 Task: Search one way flight ticket for 4 adults, 1 infant in seat and 1 infant on lap in premium economy from Page: Page Municipal Airport to New Bern: Coastal Carolina Regional Airport (was Craven County Regional) on 5-4-2023. Choice of flights is Spirit. Number of bags: 1 checked bag. Price is upto 83000. Outbound departure time preference is 7:15.
Action: Mouse moved to (347, 297)
Screenshot: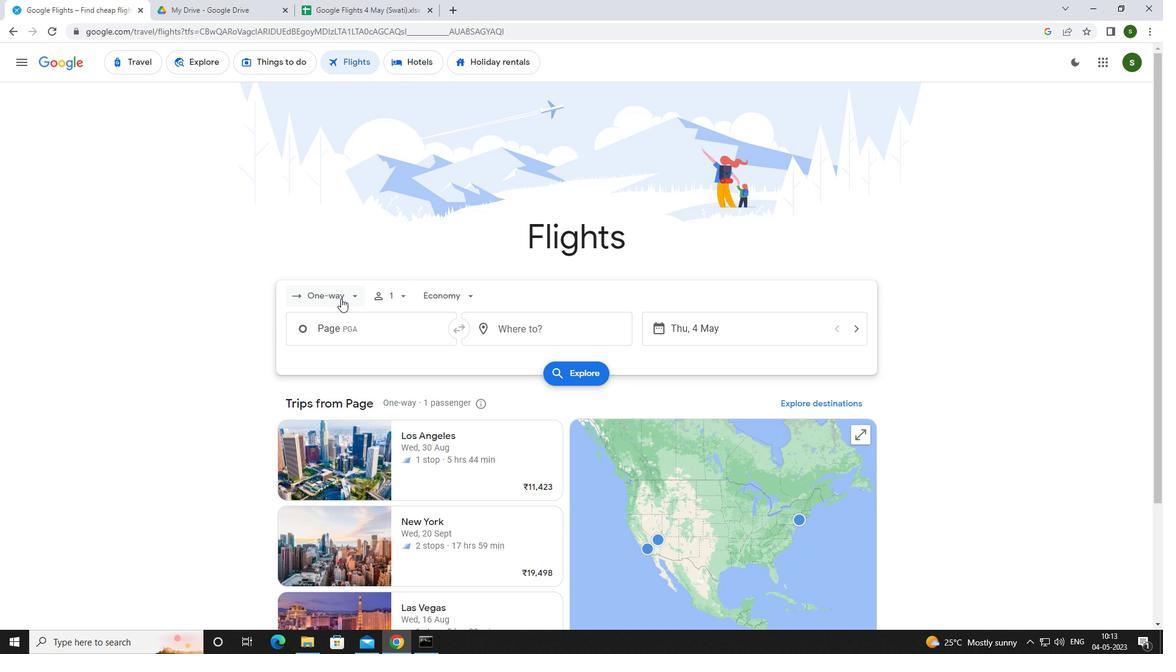 
Action: Mouse pressed left at (347, 297)
Screenshot: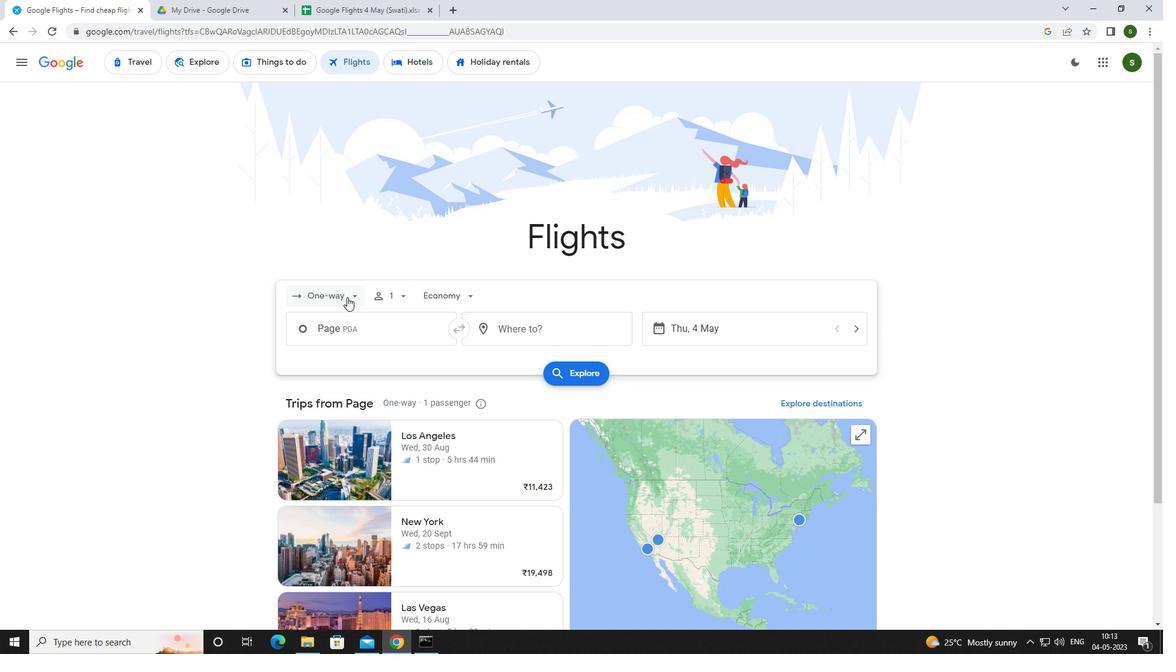 
Action: Mouse moved to (346, 347)
Screenshot: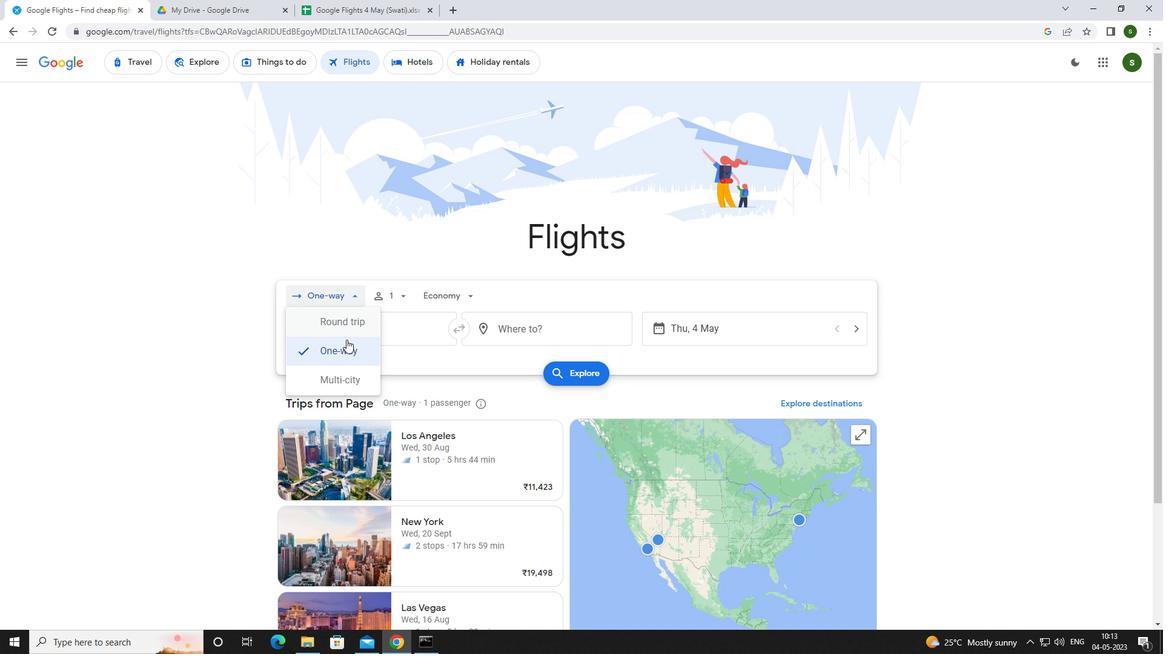 
Action: Mouse pressed left at (346, 347)
Screenshot: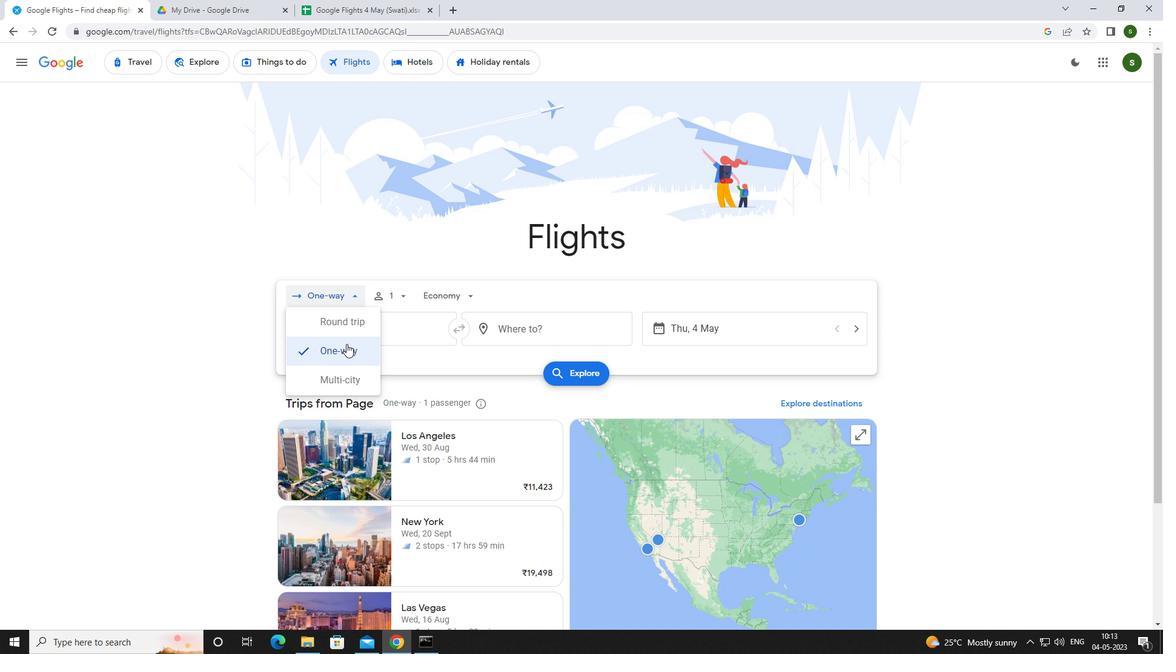 
Action: Mouse moved to (398, 294)
Screenshot: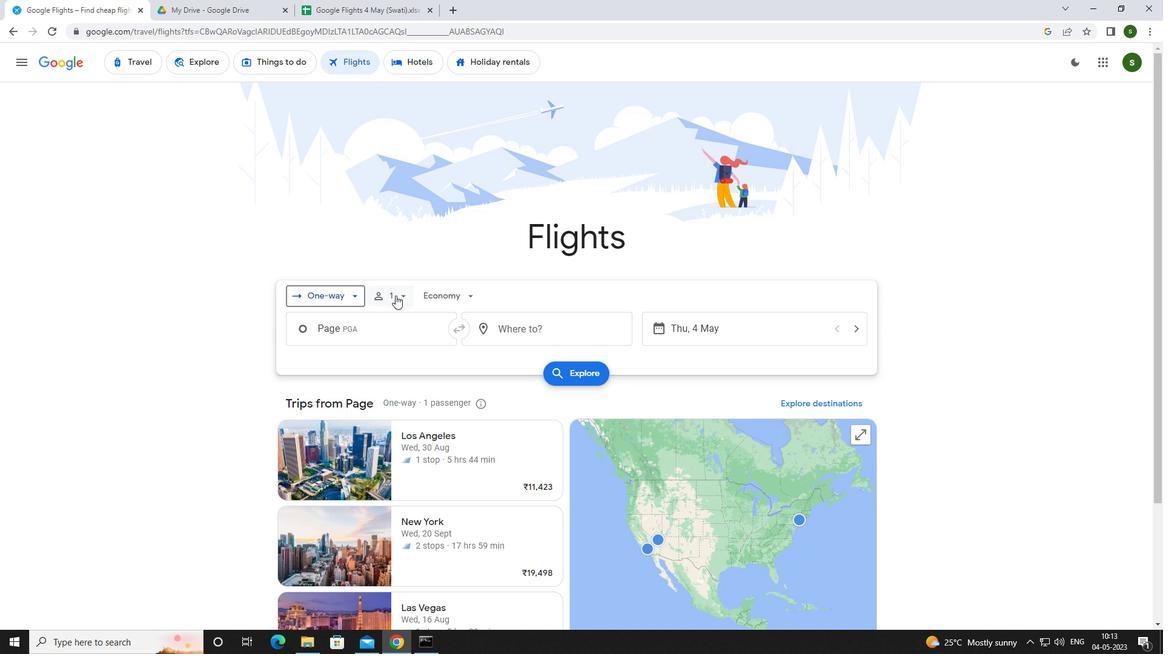 
Action: Mouse pressed left at (398, 294)
Screenshot: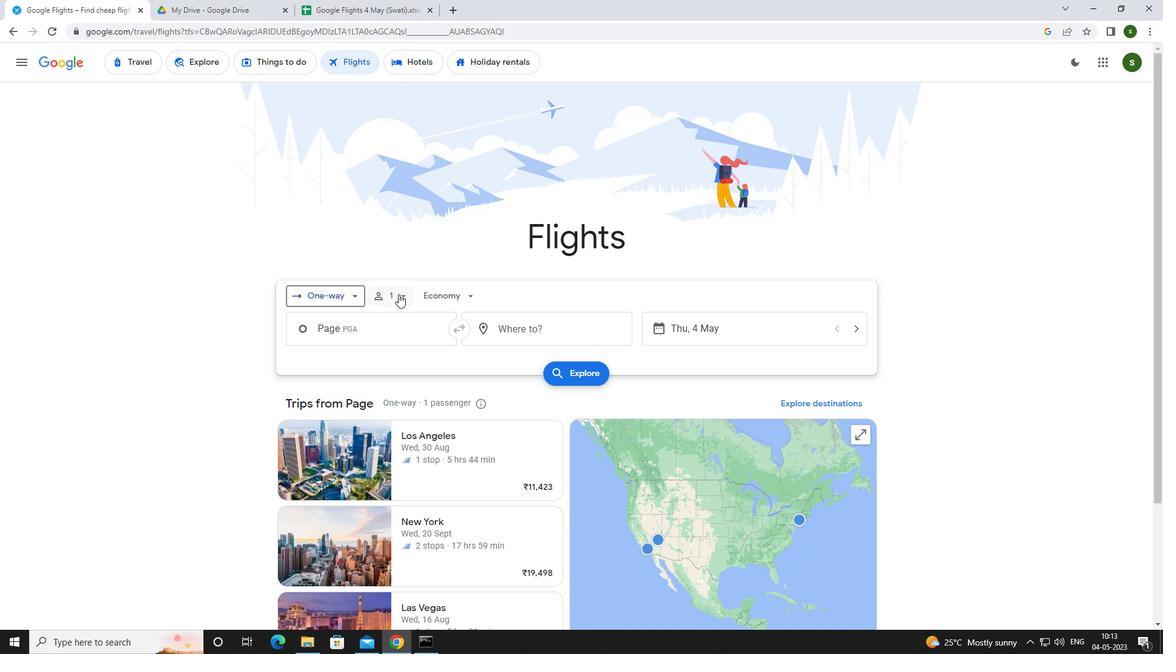 
Action: Mouse moved to (494, 322)
Screenshot: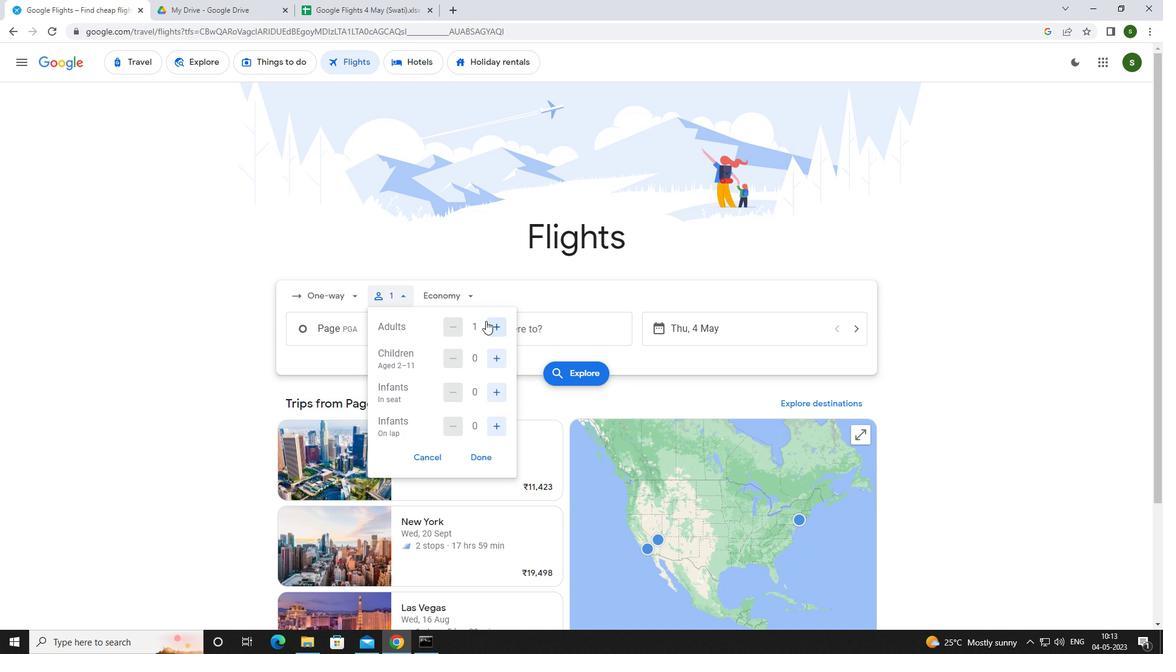 
Action: Mouse pressed left at (494, 322)
Screenshot: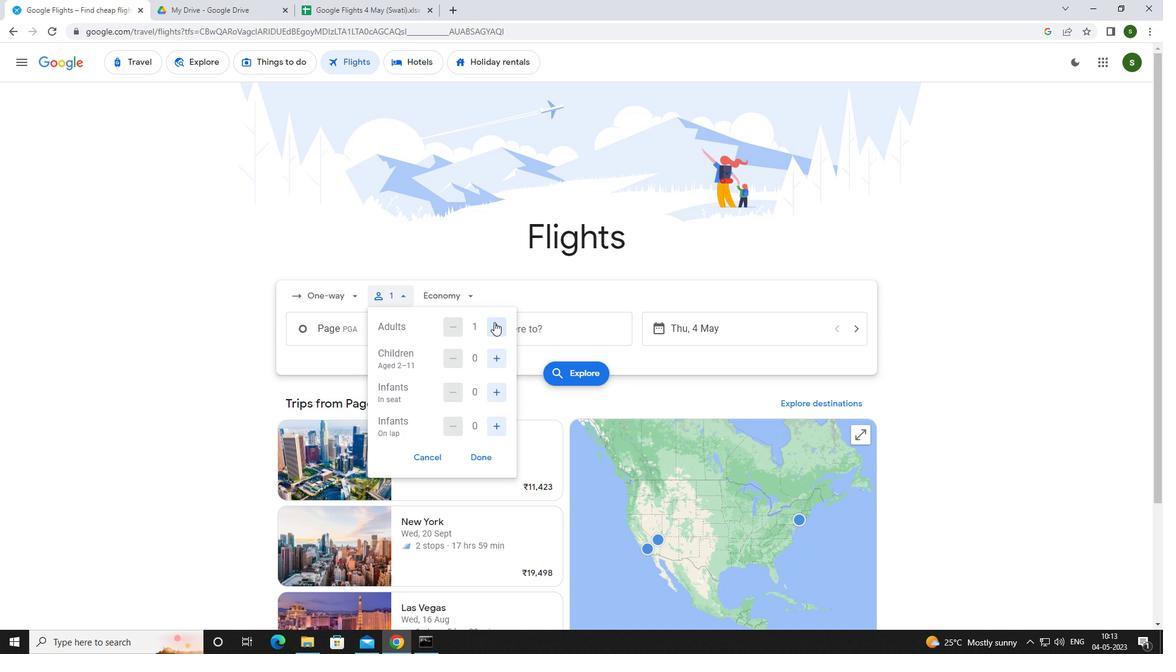 
Action: Mouse pressed left at (494, 322)
Screenshot: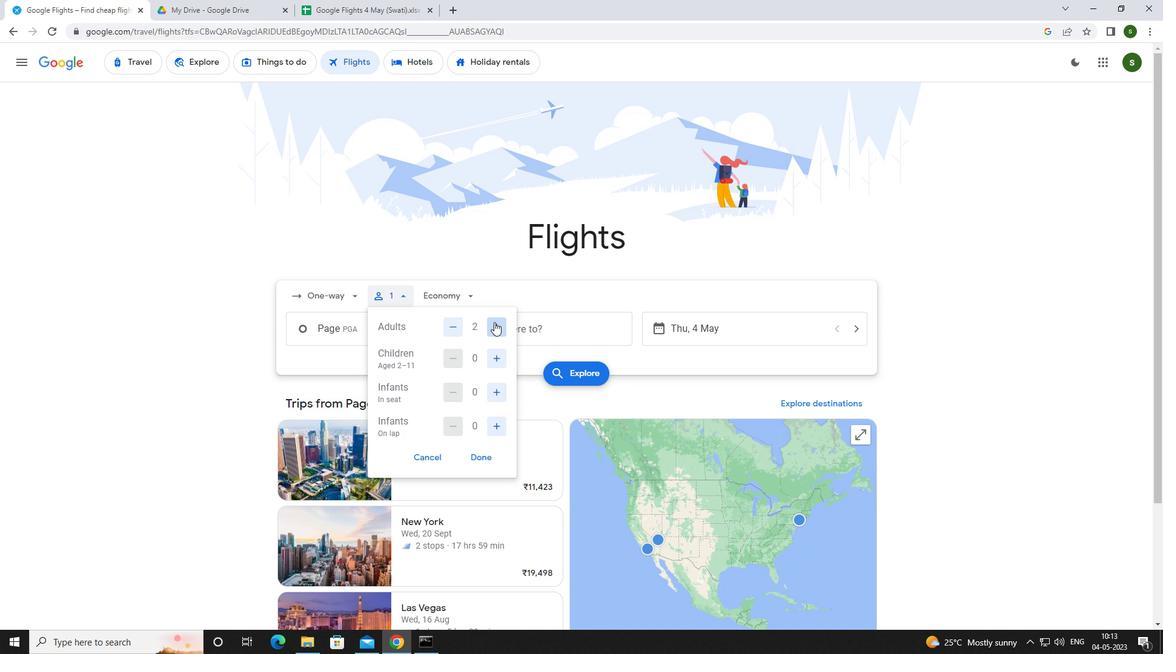 
Action: Mouse pressed left at (494, 322)
Screenshot: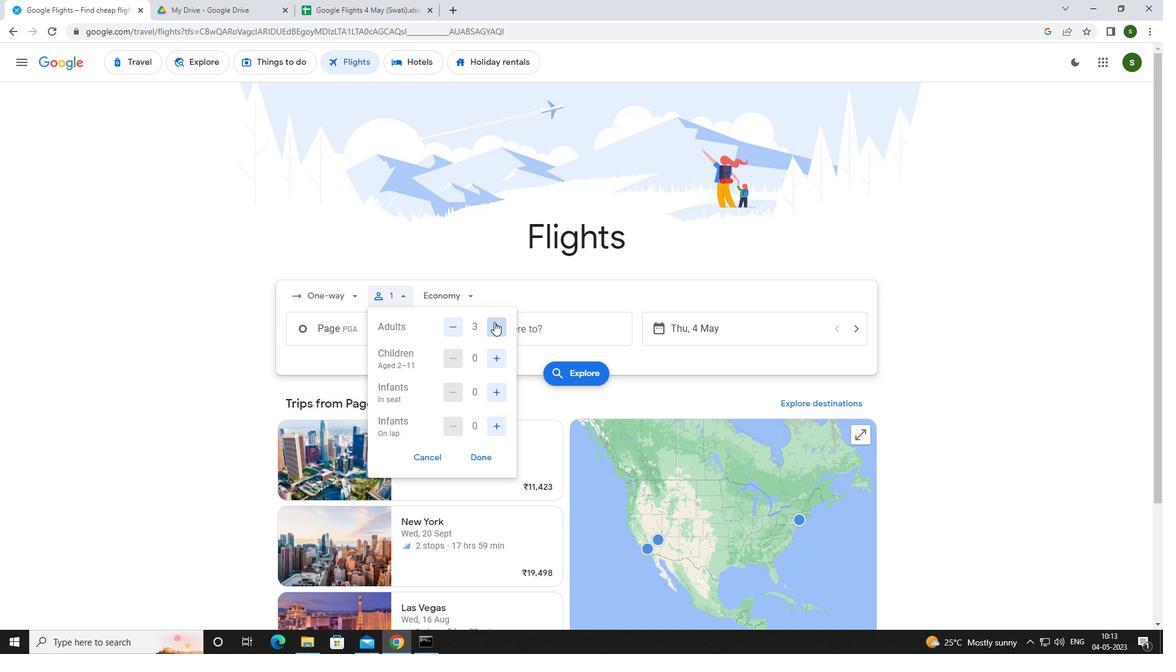 
Action: Mouse moved to (492, 387)
Screenshot: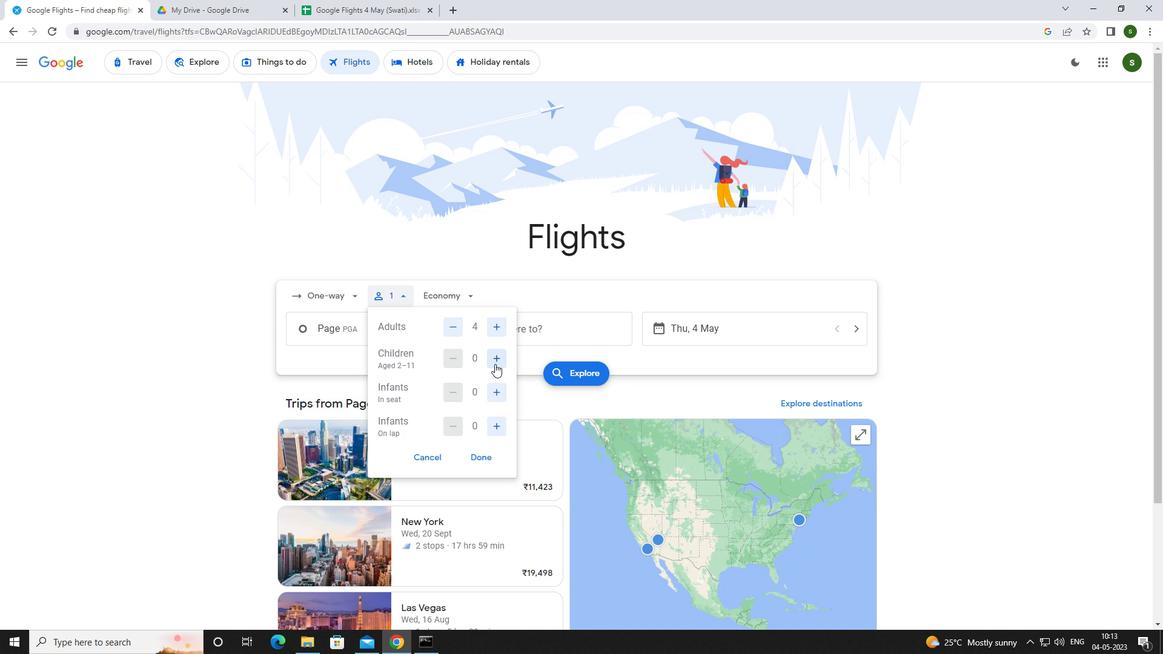 
Action: Mouse pressed left at (492, 387)
Screenshot: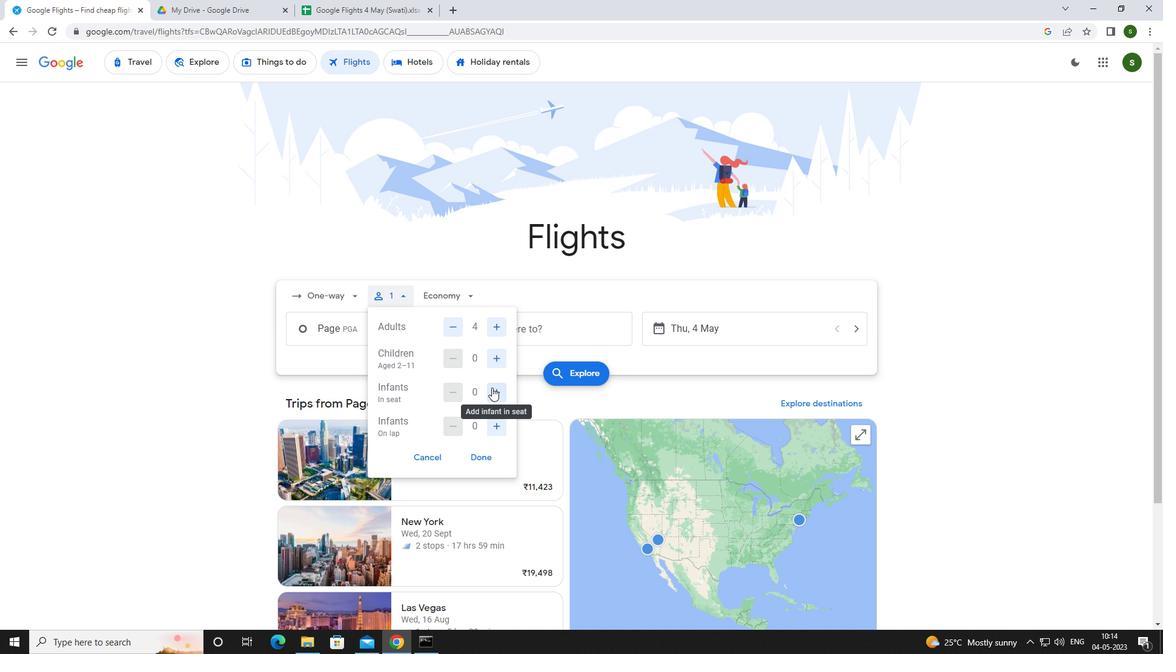 
Action: Mouse moved to (495, 424)
Screenshot: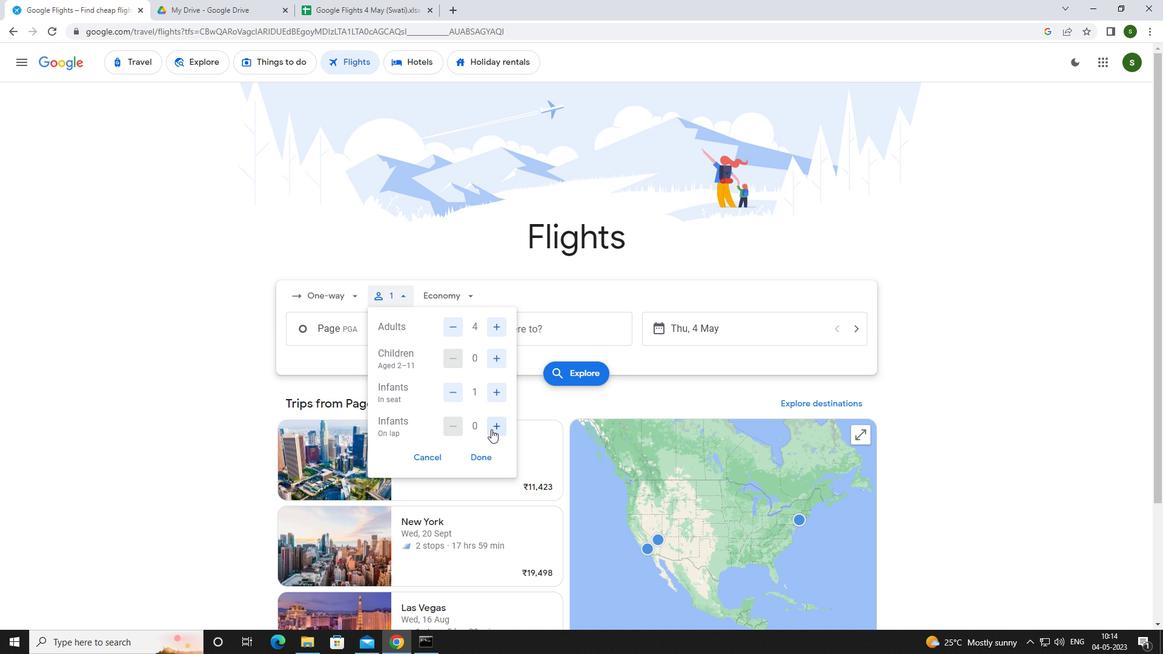
Action: Mouse pressed left at (495, 424)
Screenshot: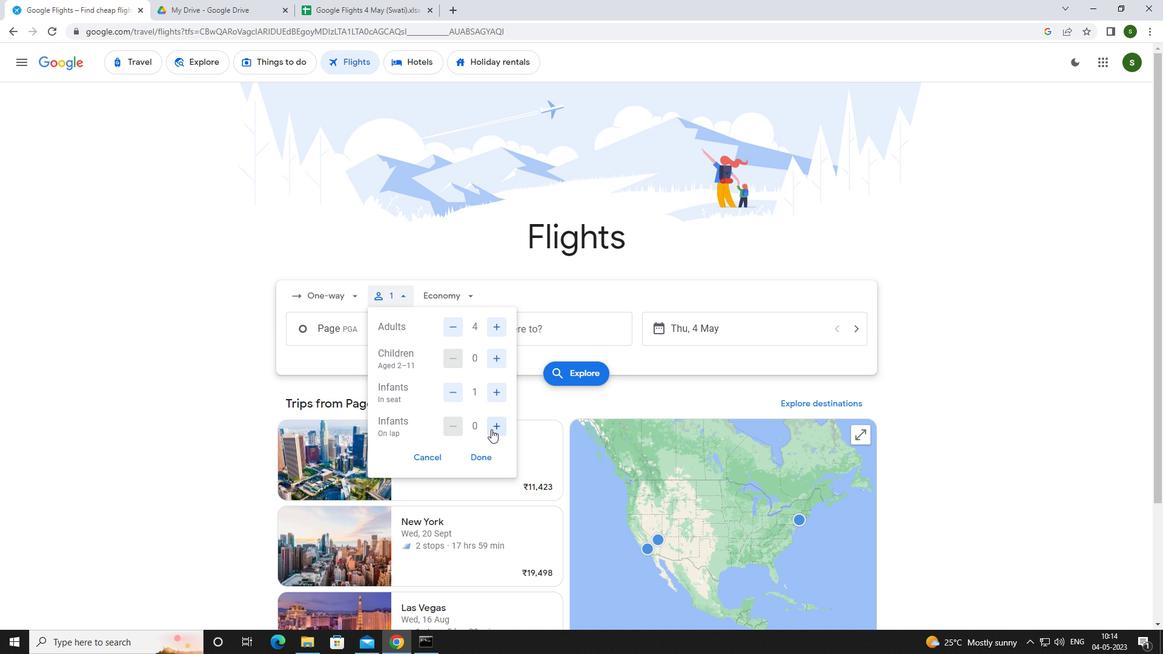 
Action: Mouse moved to (459, 295)
Screenshot: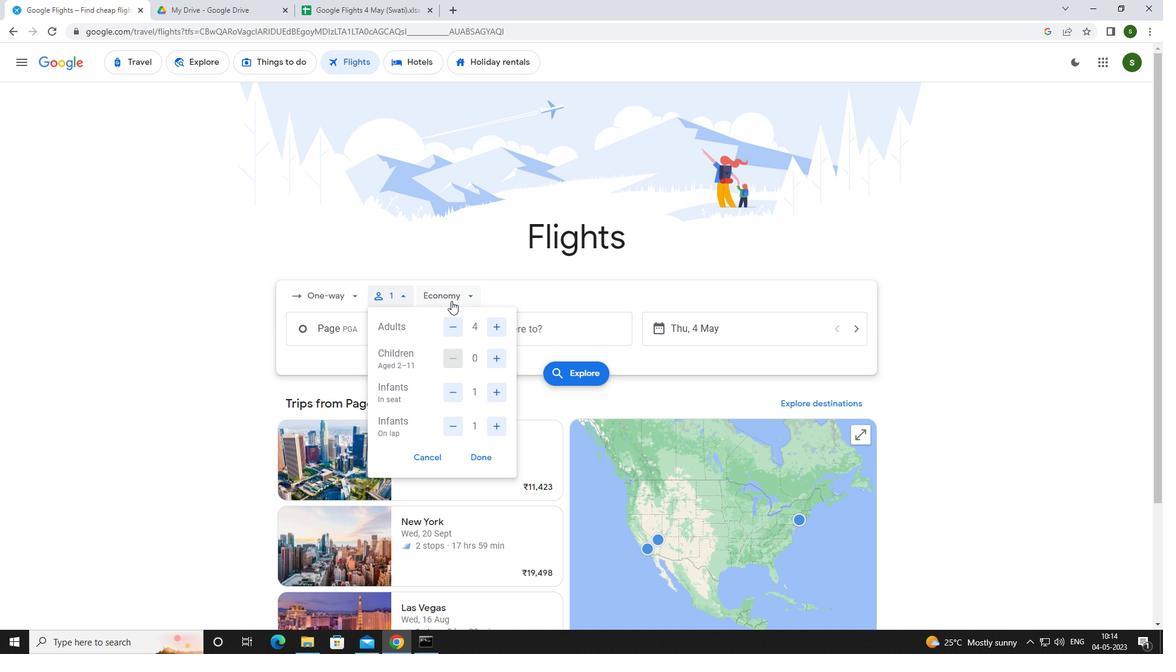 
Action: Mouse pressed left at (459, 295)
Screenshot: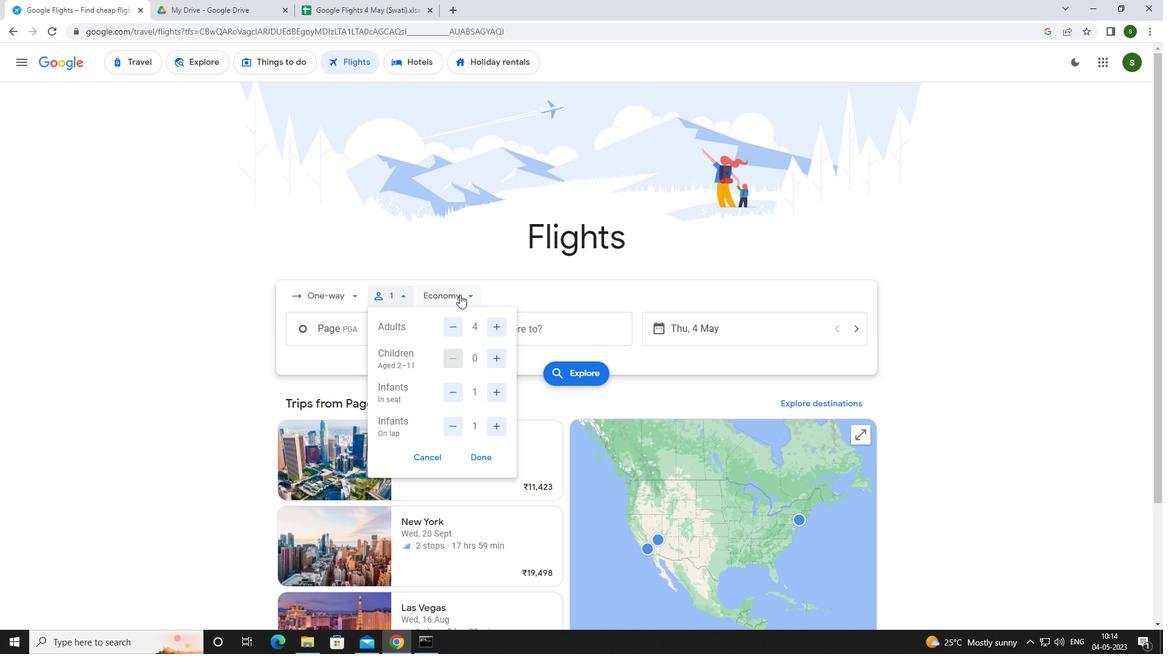 
Action: Mouse moved to (459, 348)
Screenshot: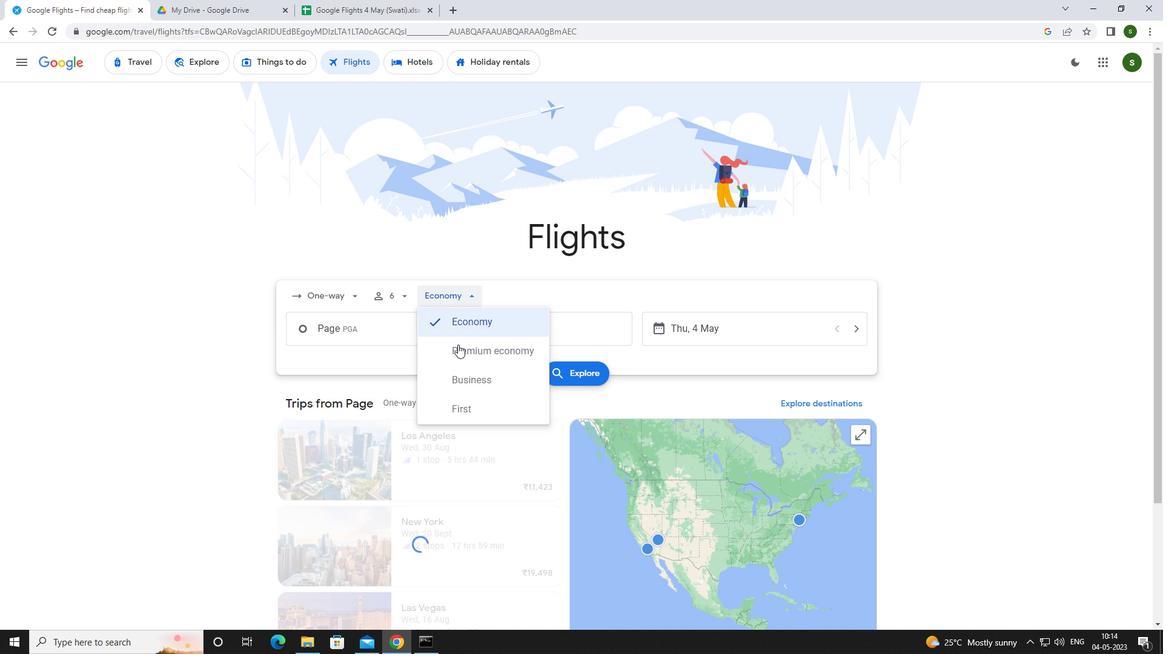 
Action: Mouse pressed left at (459, 348)
Screenshot: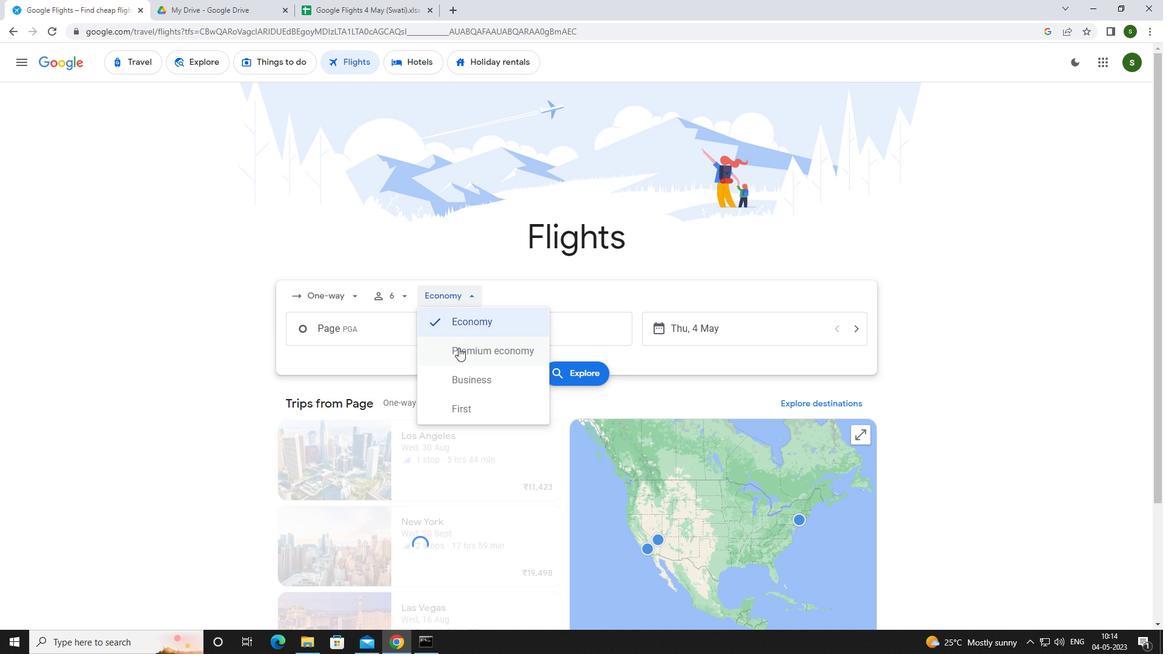 
Action: Mouse moved to (421, 328)
Screenshot: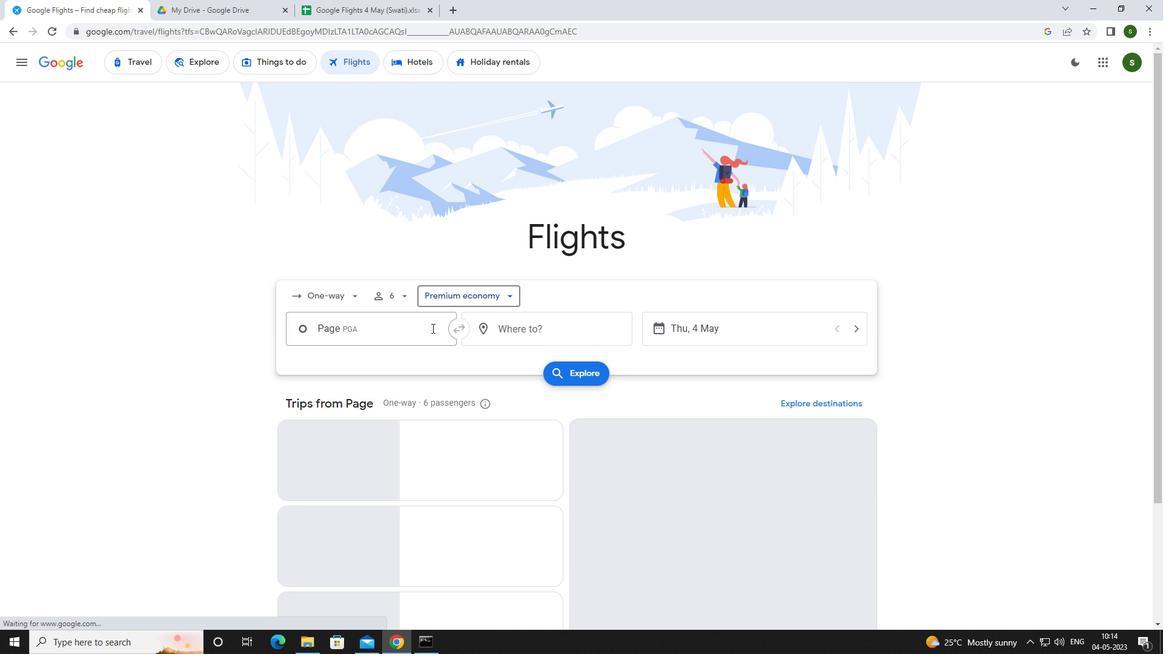 
Action: Mouse pressed left at (421, 328)
Screenshot: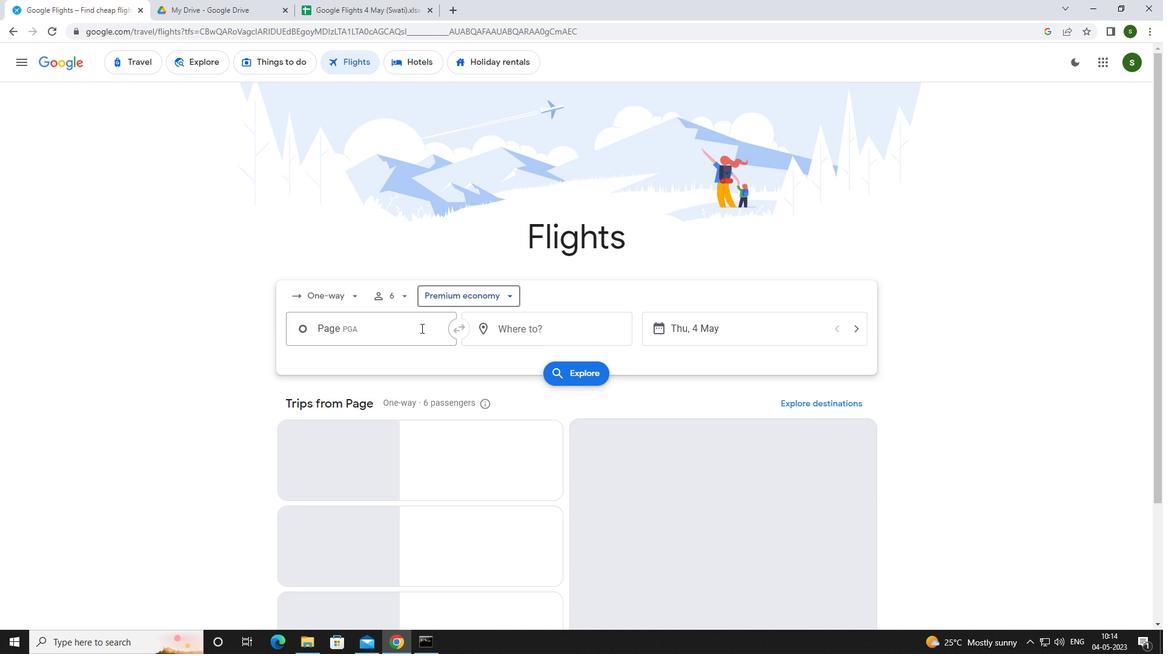 
Action: Key pressed <Key.caps_lock>p<Key.caps_lock>age<Key.space>
Screenshot: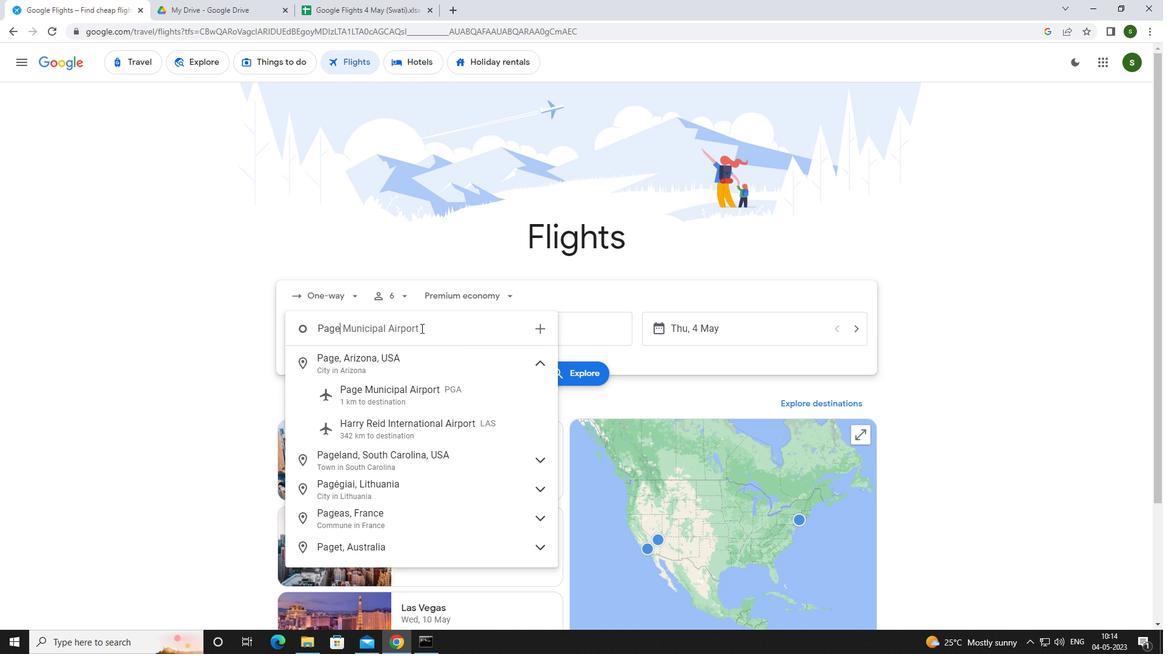 
Action: Mouse moved to (412, 401)
Screenshot: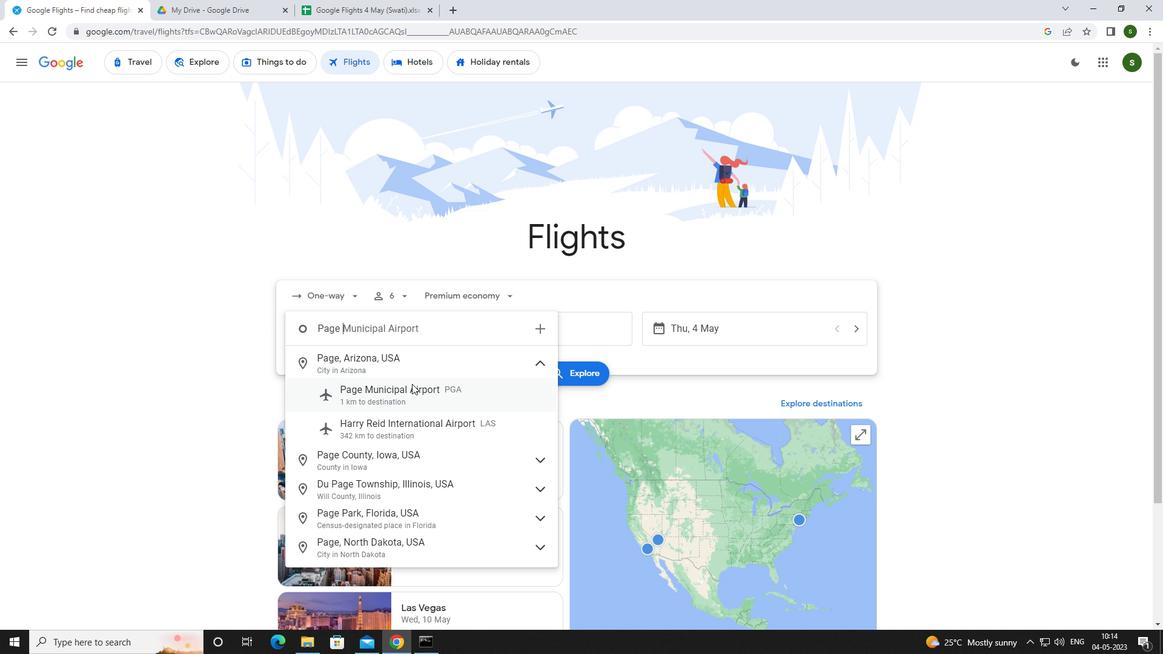 
Action: Mouse pressed left at (412, 401)
Screenshot: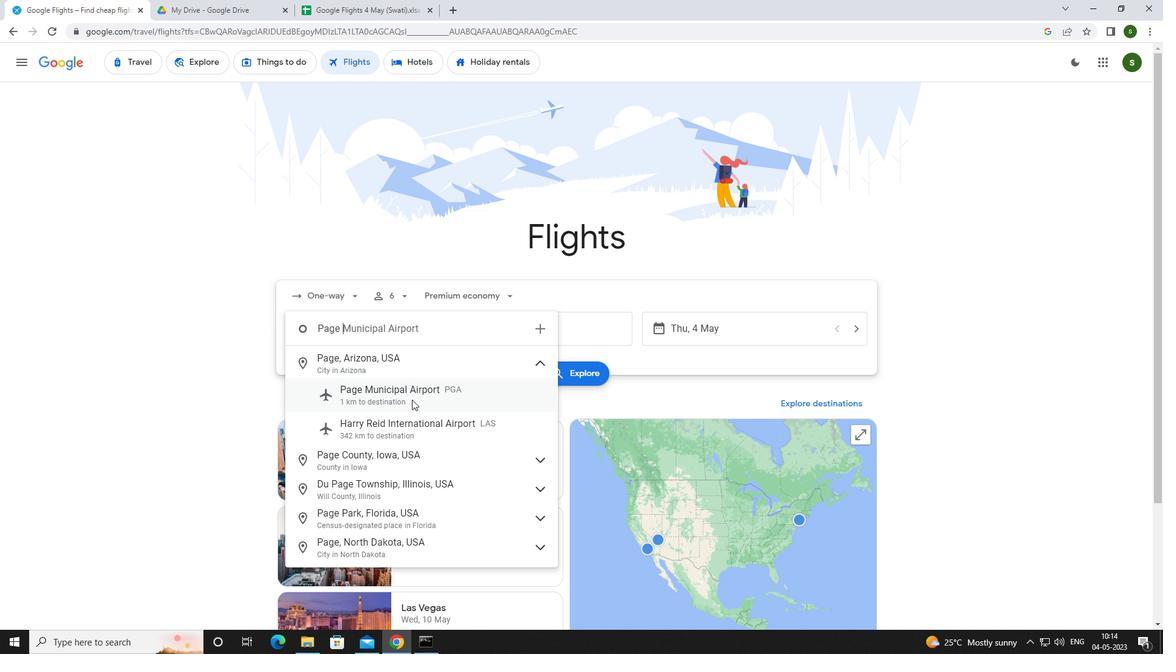 
Action: Mouse moved to (541, 338)
Screenshot: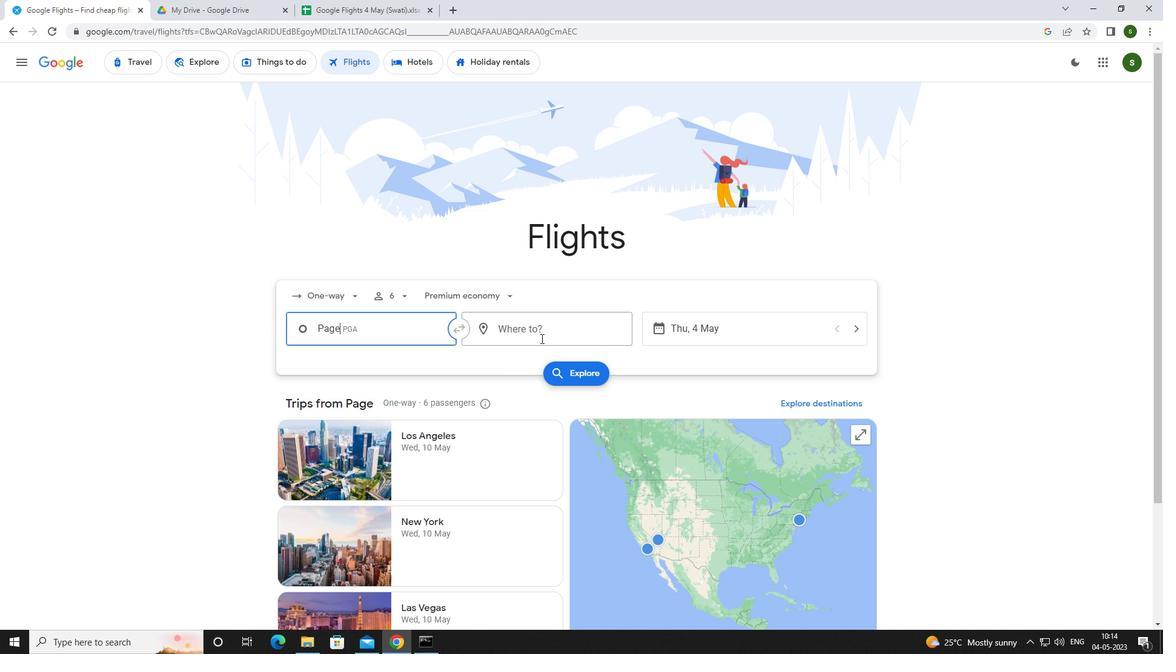 
Action: Mouse pressed left at (541, 338)
Screenshot: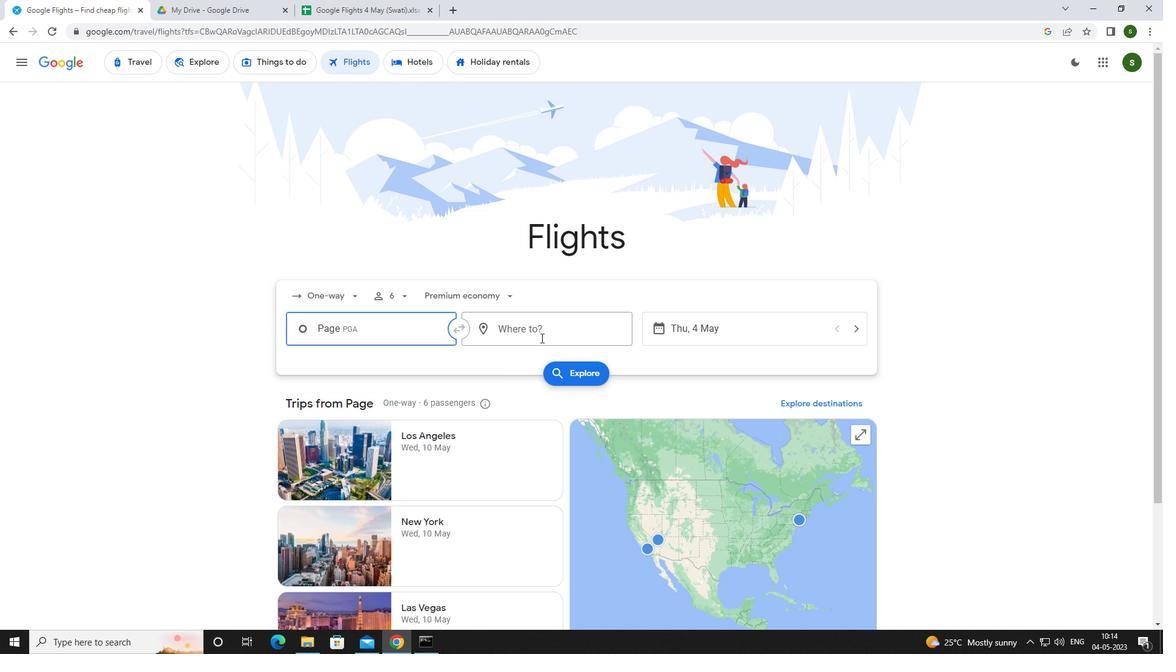 
Action: Mouse moved to (463, 357)
Screenshot: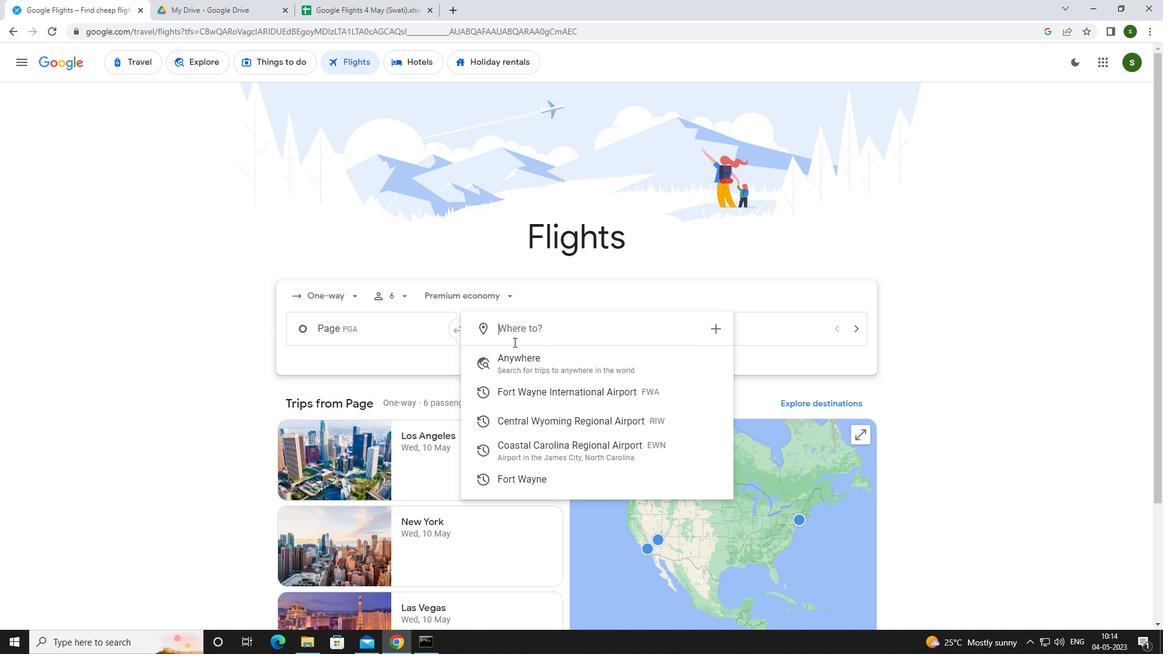 
Action: Key pressed <Key.caps_lock>c<Key.caps_lock>oasta
Screenshot: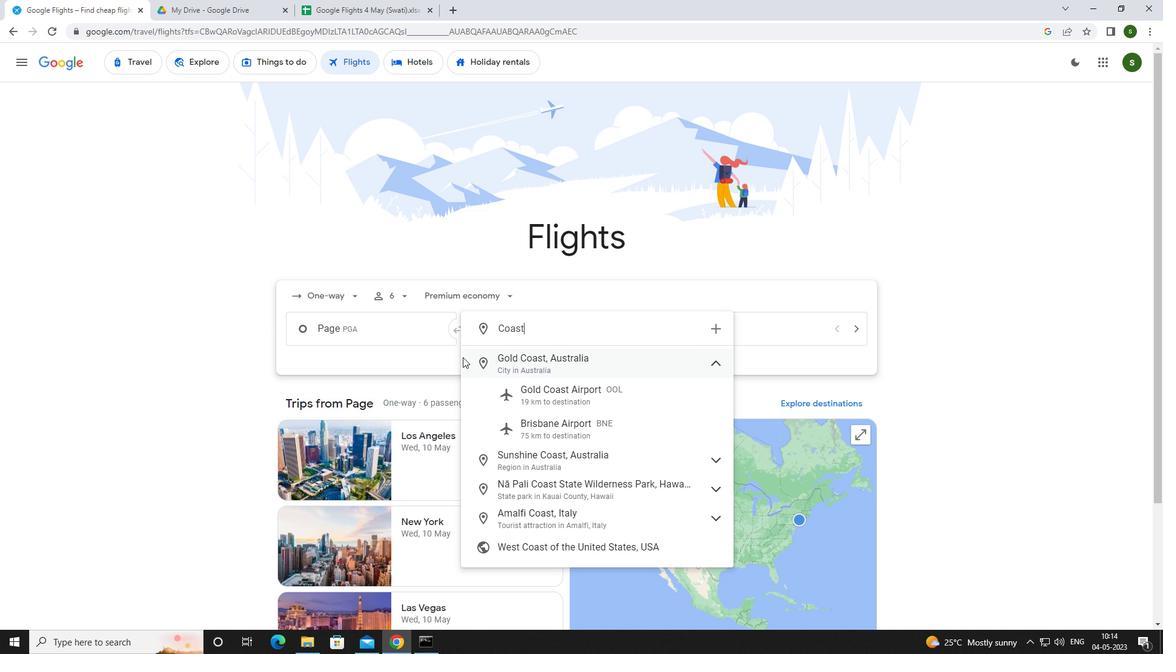 
Action: Mouse moved to (552, 366)
Screenshot: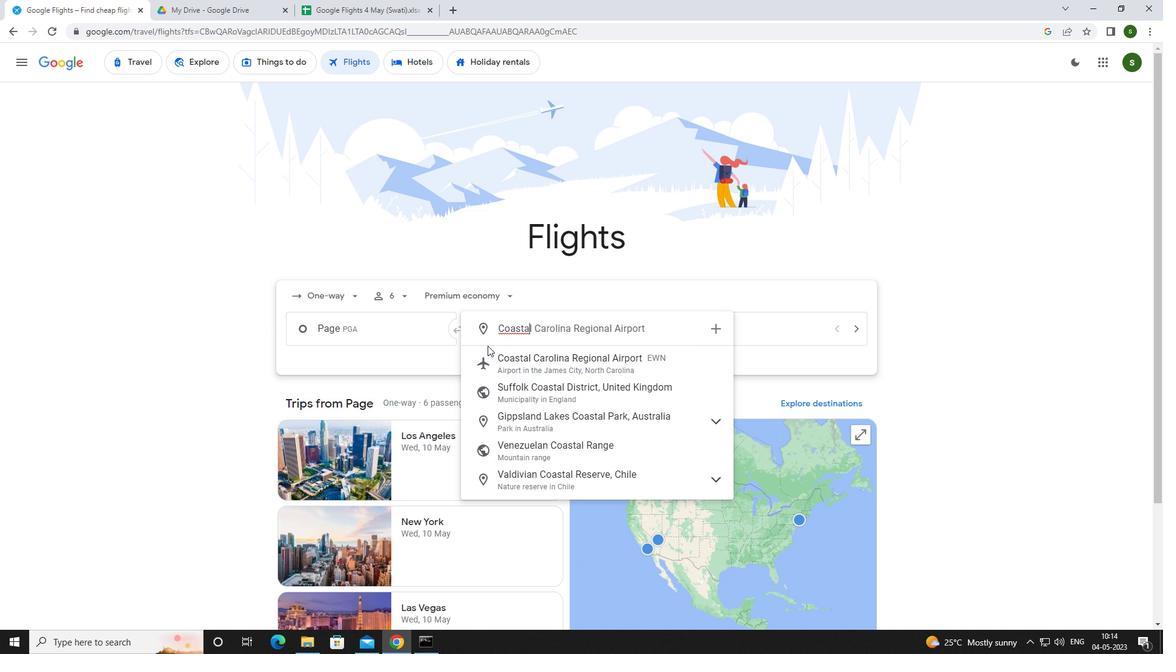
Action: Mouse pressed left at (552, 366)
Screenshot: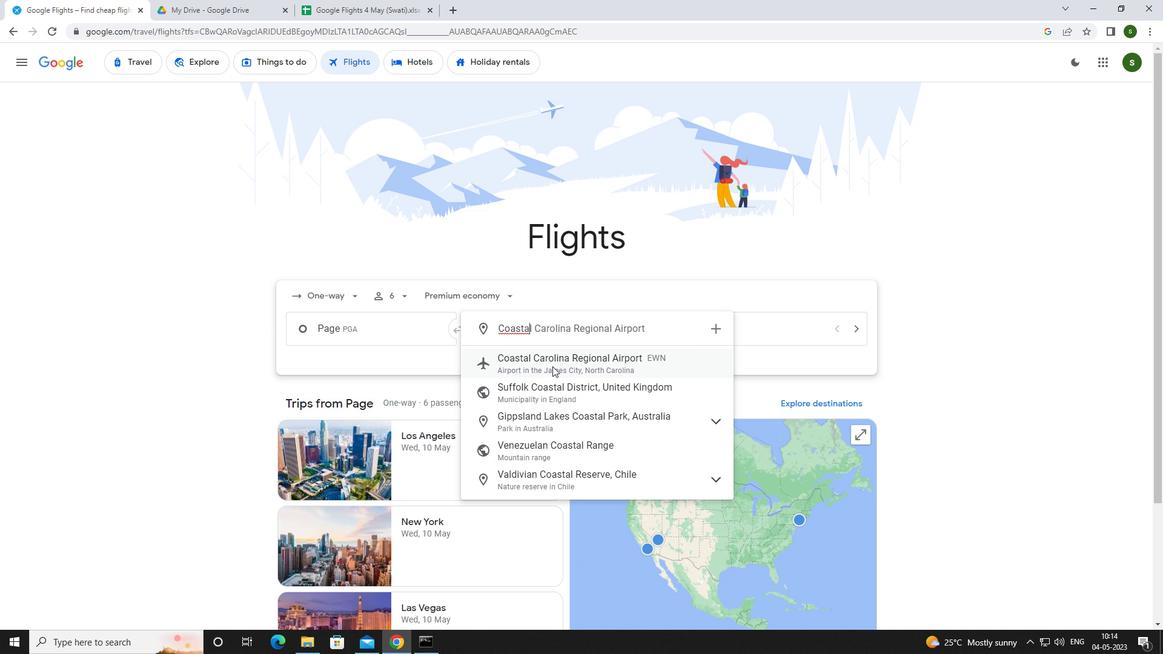 
Action: Mouse moved to (733, 323)
Screenshot: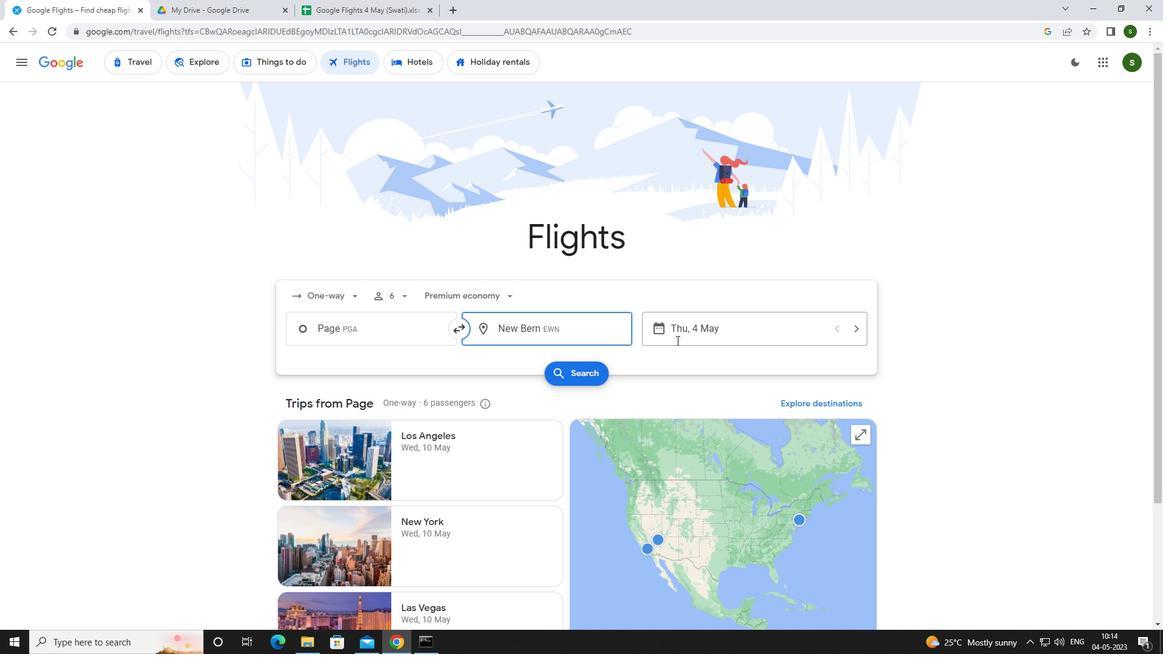 
Action: Mouse pressed left at (733, 323)
Screenshot: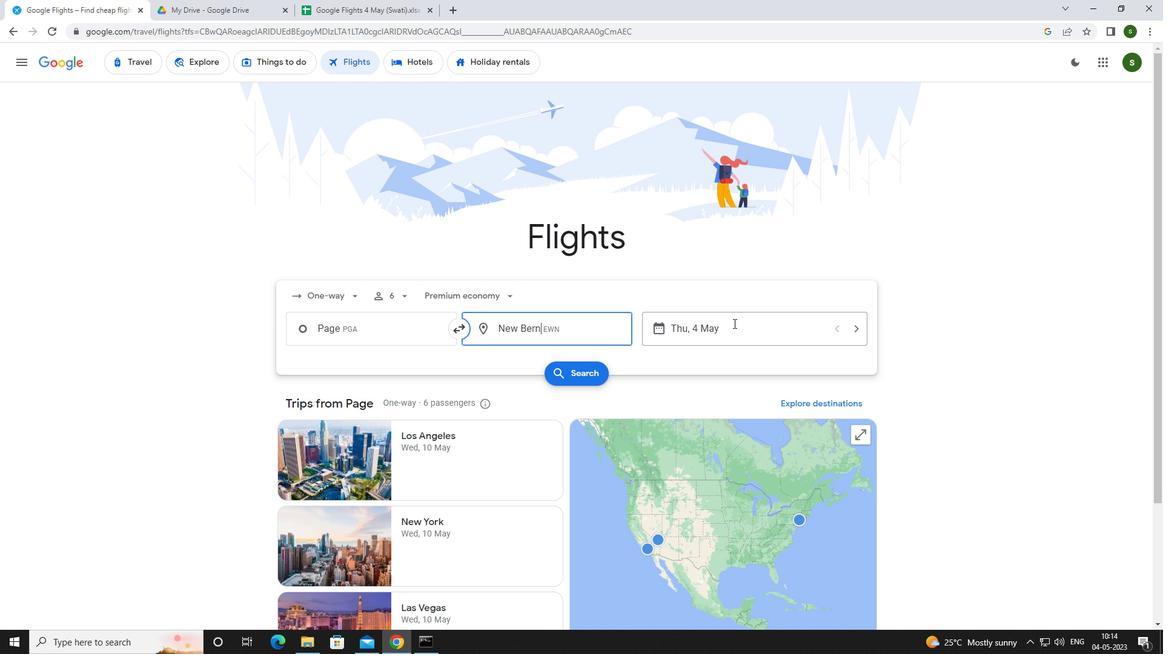 
Action: Mouse moved to (560, 409)
Screenshot: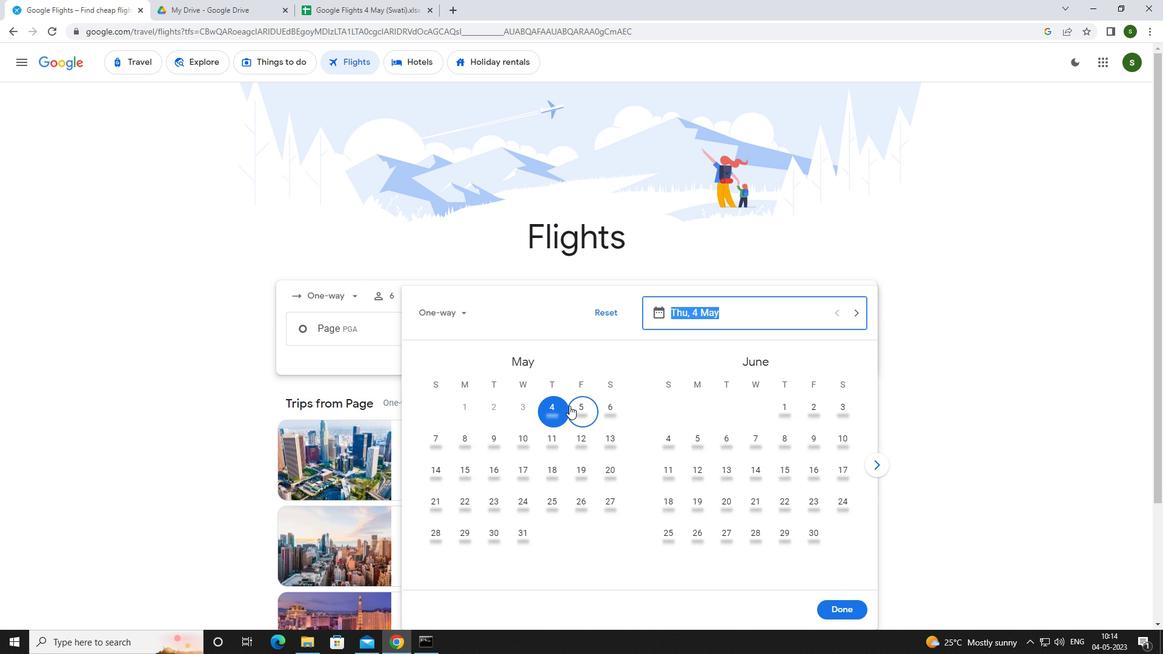 
Action: Mouse pressed left at (560, 409)
Screenshot: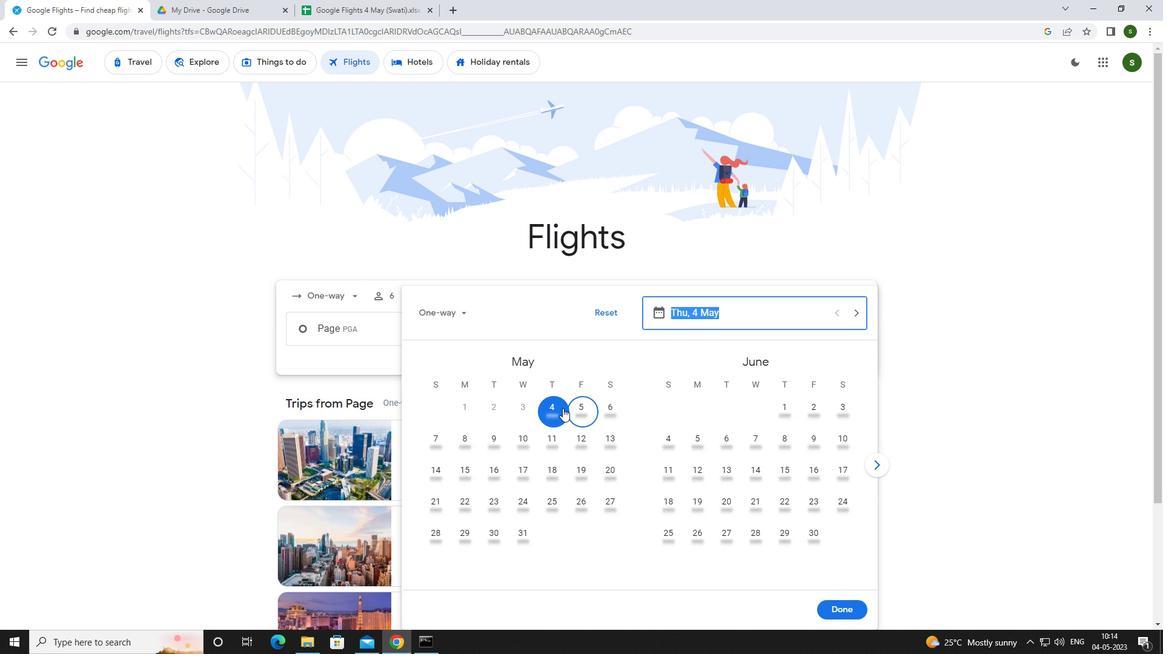 
Action: Mouse moved to (840, 610)
Screenshot: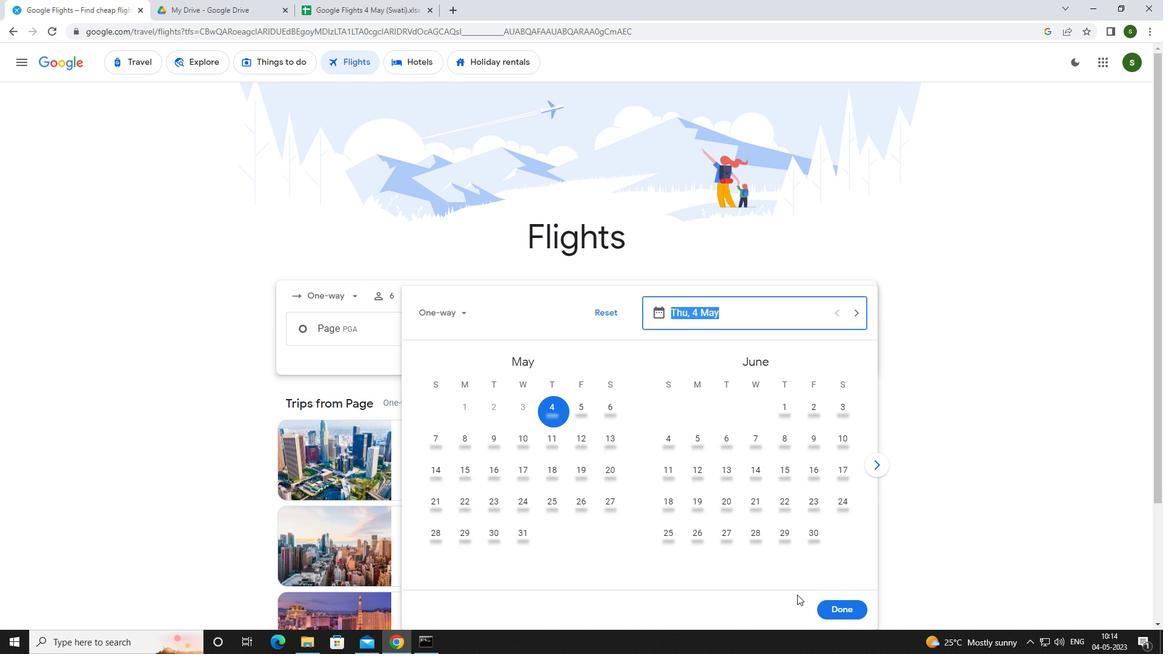 
Action: Mouse pressed left at (840, 610)
Screenshot: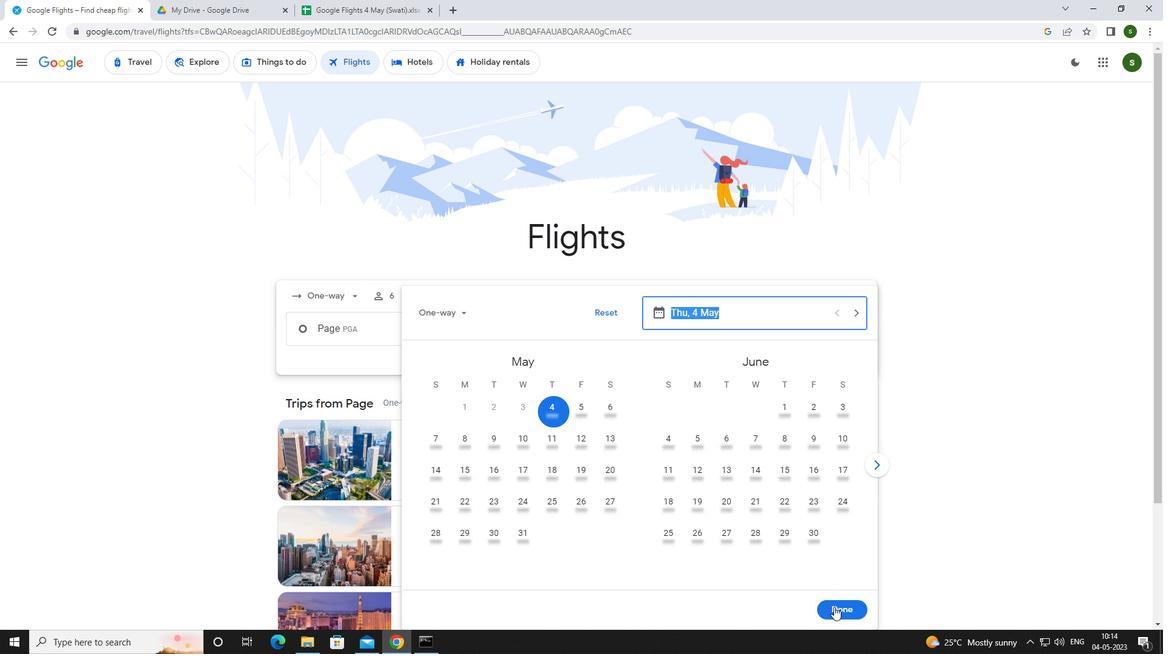 
Action: Mouse moved to (572, 370)
Screenshot: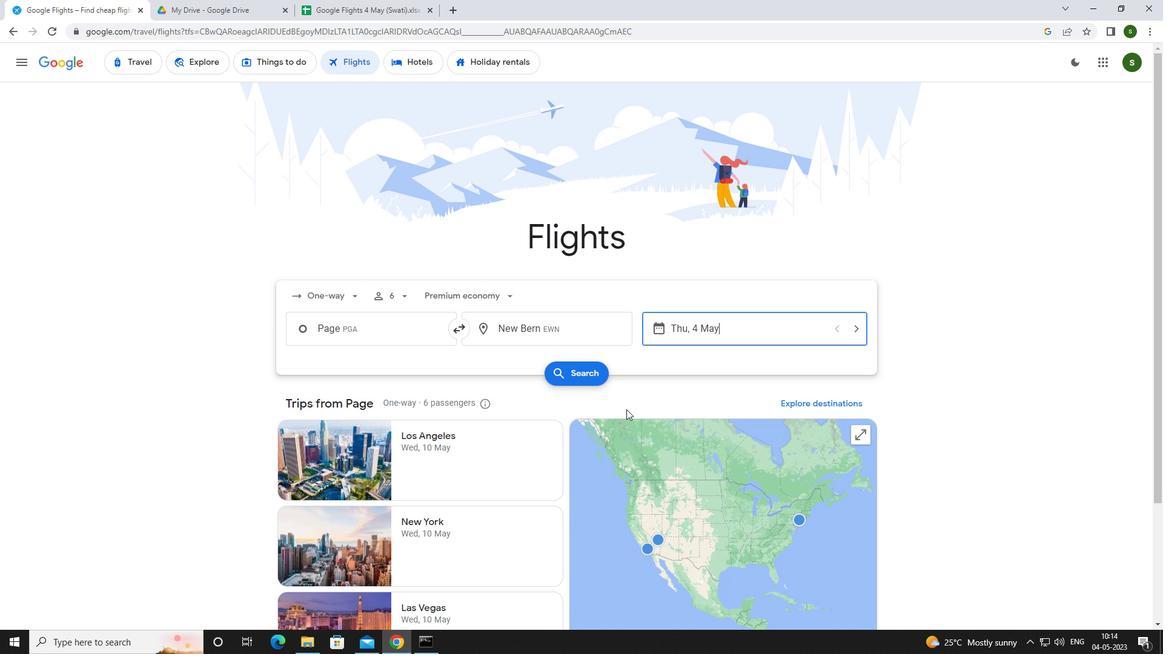 
Action: Mouse pressed left at (572, 370)
Screenshot: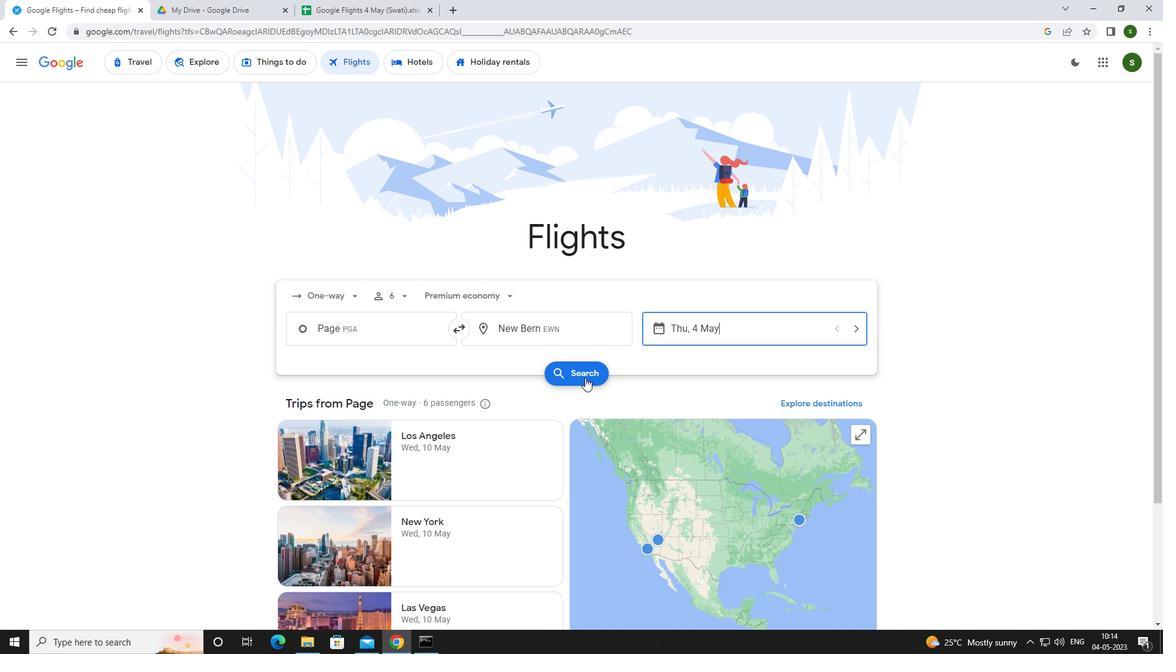 
Action: Mouse moved to (308, 174)
Screenshot: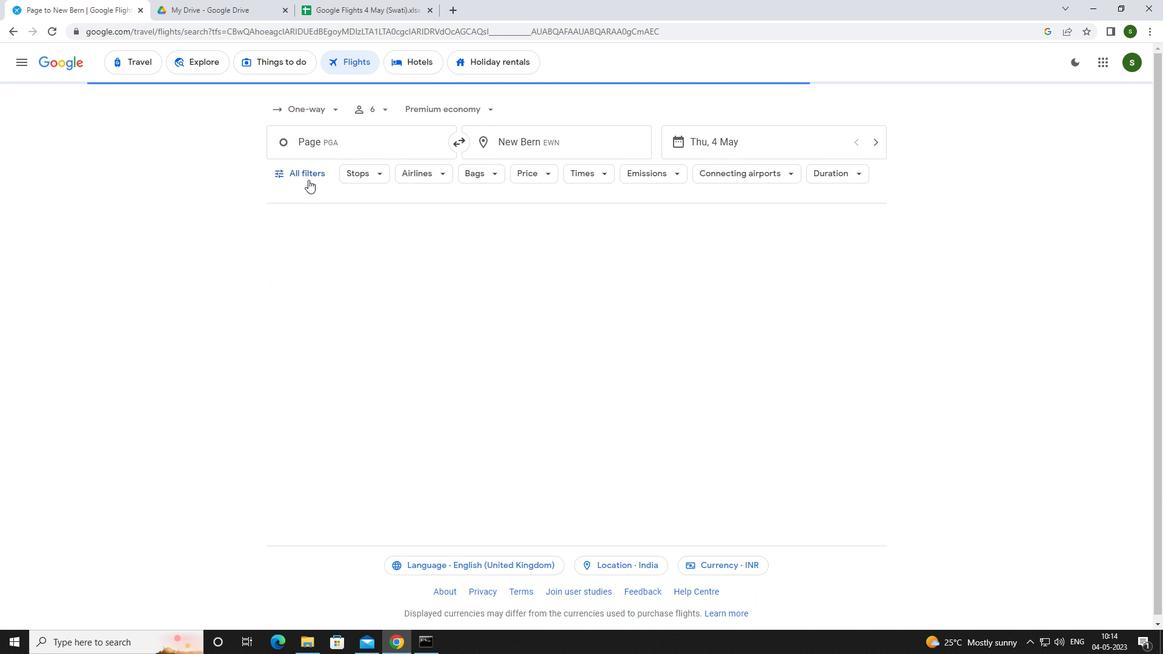 
Action: Mouse pressed left at (308, 174)
Screenshot: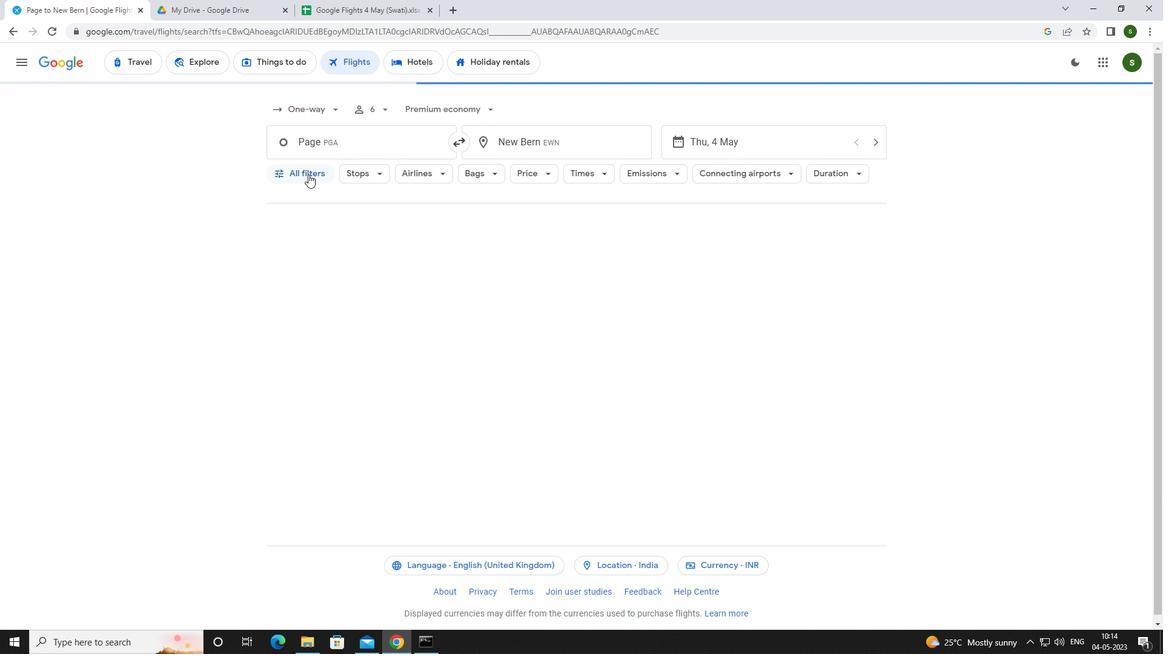 
Action: Mouse moved to (458, 436)
Screenshot: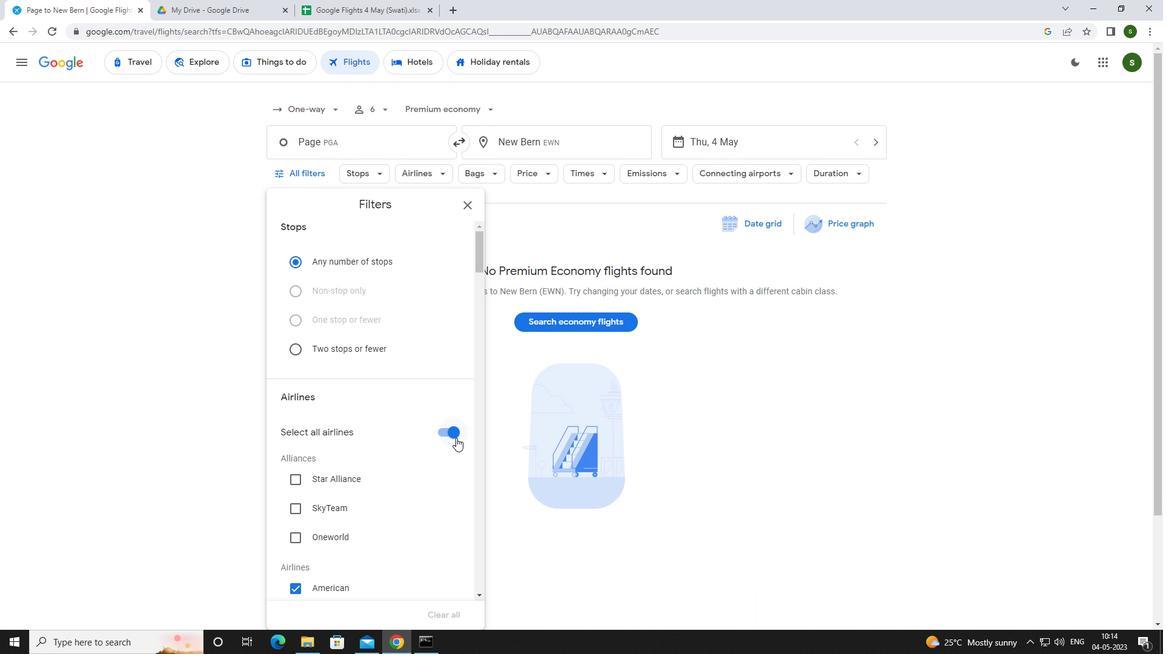 
Action: Mouse pressed left at (458, 436)
Screenshot: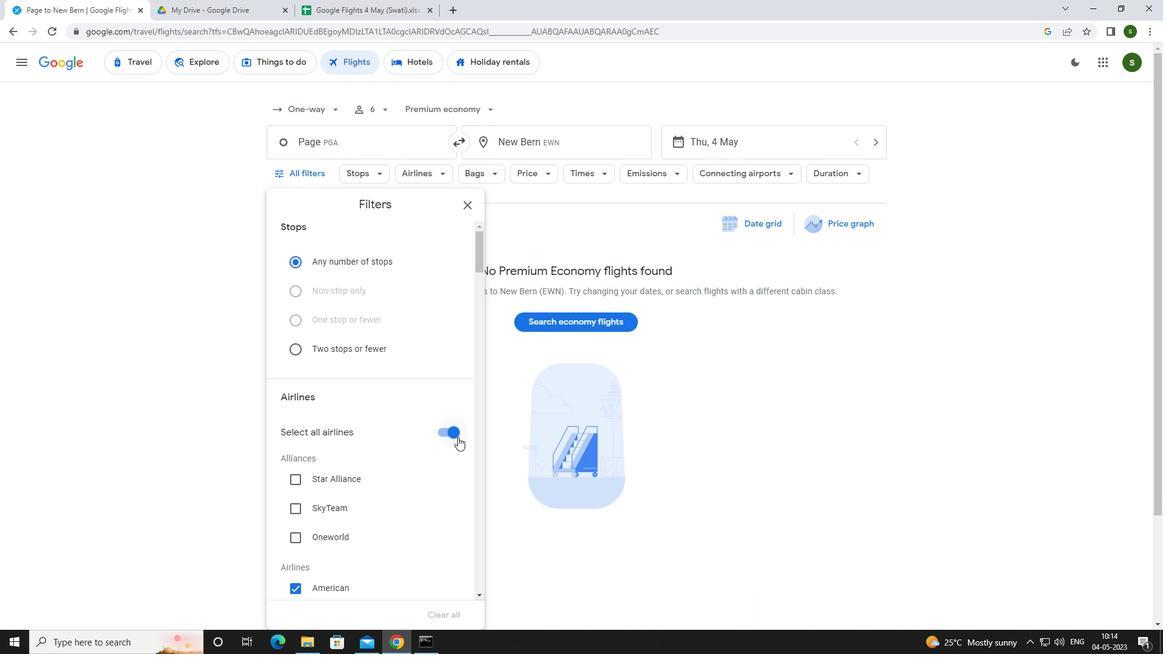 
Action: Mouse moved to (440, 405)
Screenshot: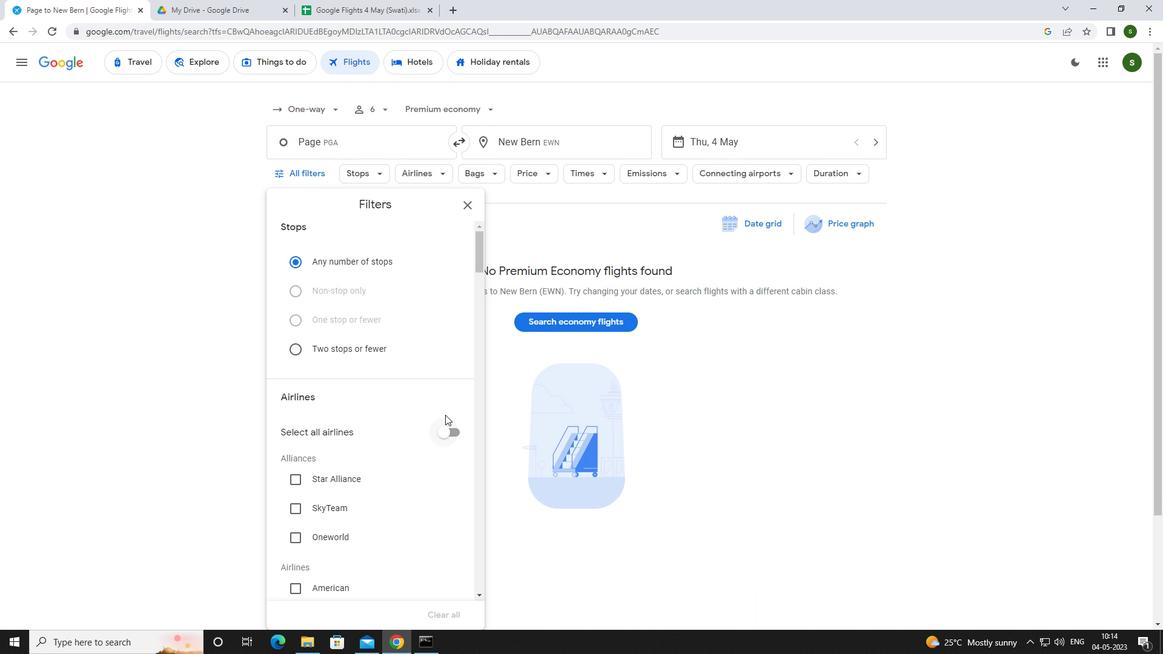 
Action: Mouse scrolled (440, 404) with delta (0, 0)
Screenshot: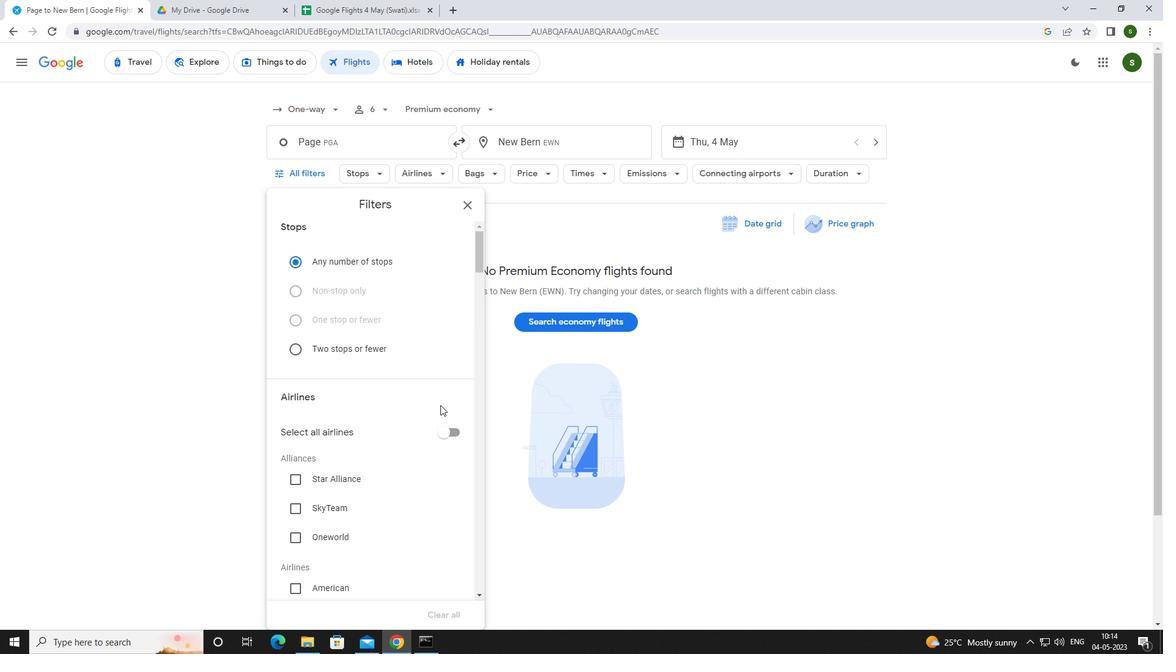 
Action: Mouse scrolled (440, 404) with delta (0, 0)
Screenshot: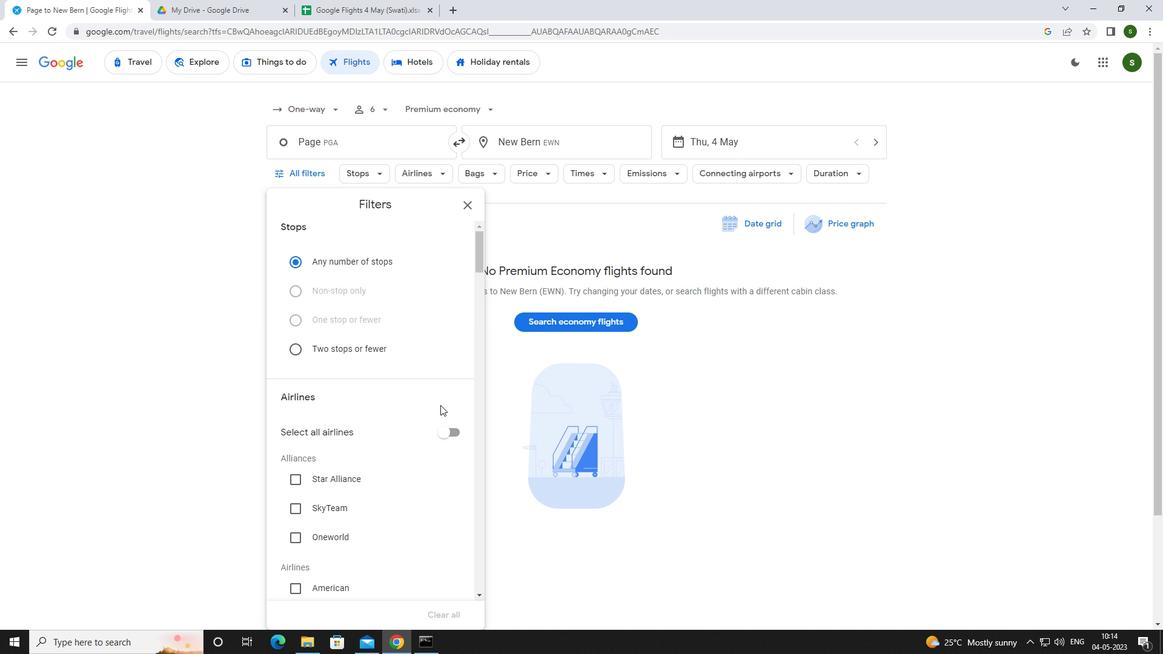 
Action: Mouse scrolled (440, 404) with delta (0, 0)
Screenshot: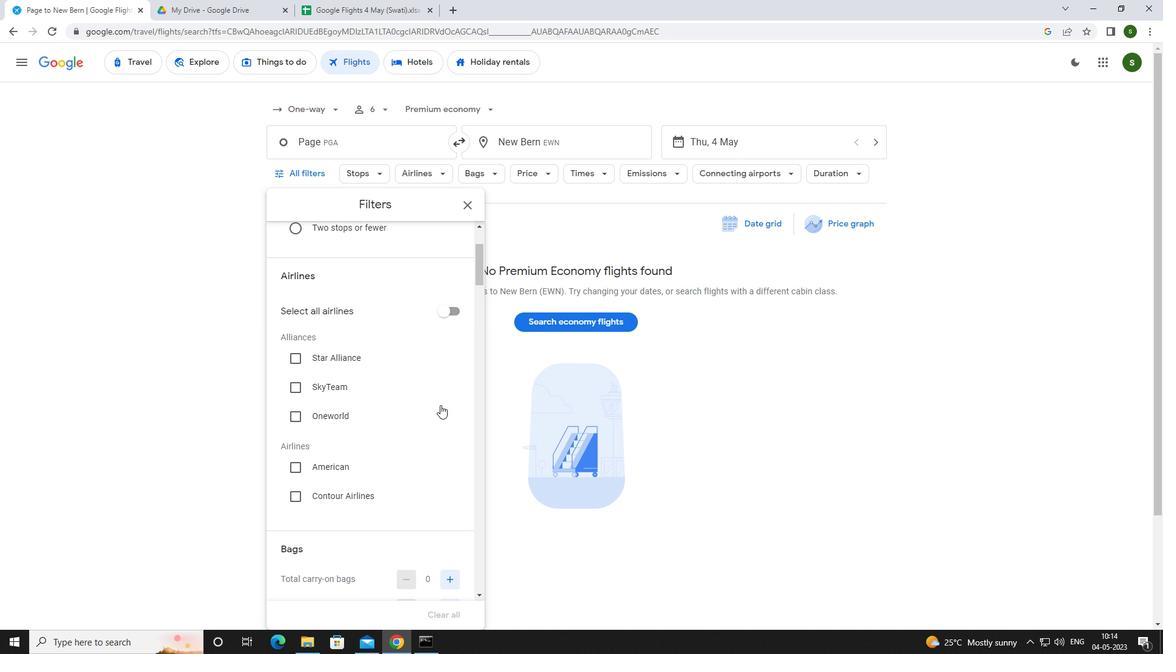 
Action: Mouse scrolled (440, 404) with delta (0, 0)
Screenshot: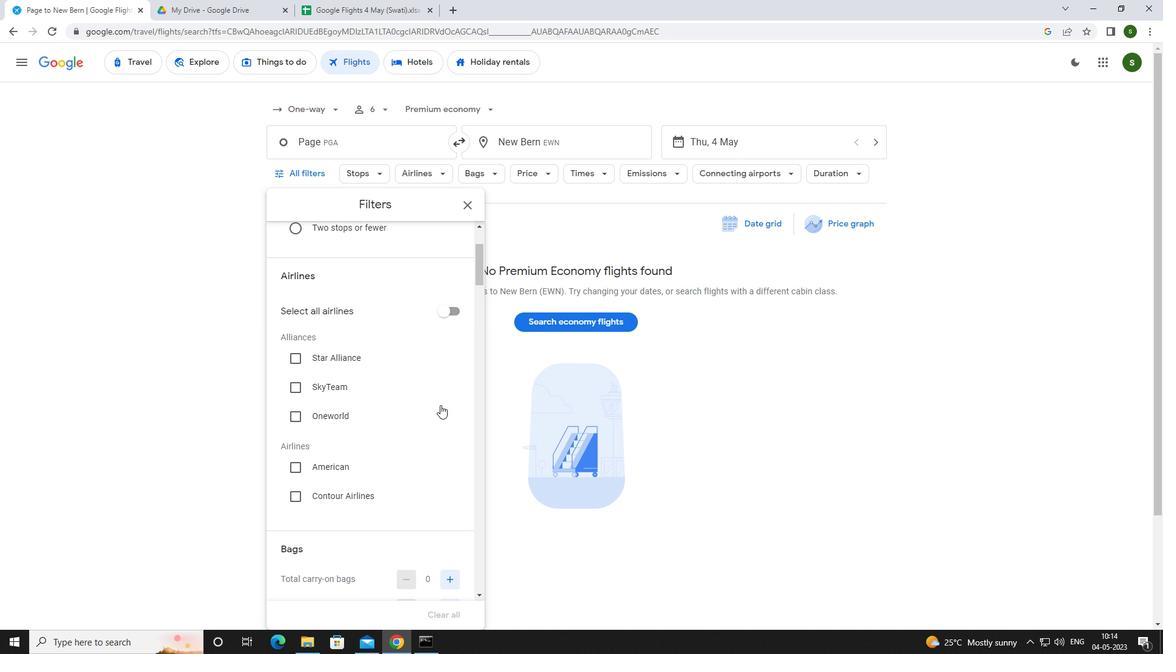 
Action: Mouse scrolled (440, 404) with delta (0, 0)
Screenshot: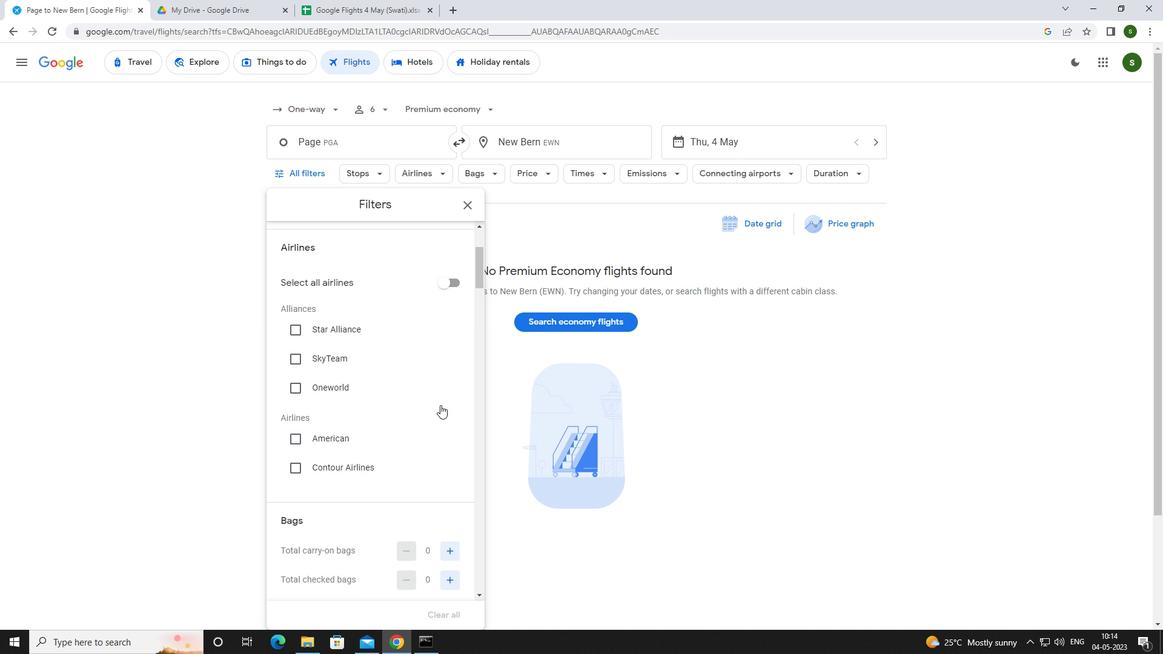 
Action: Mouse moved to (447, 423)
Screenshot: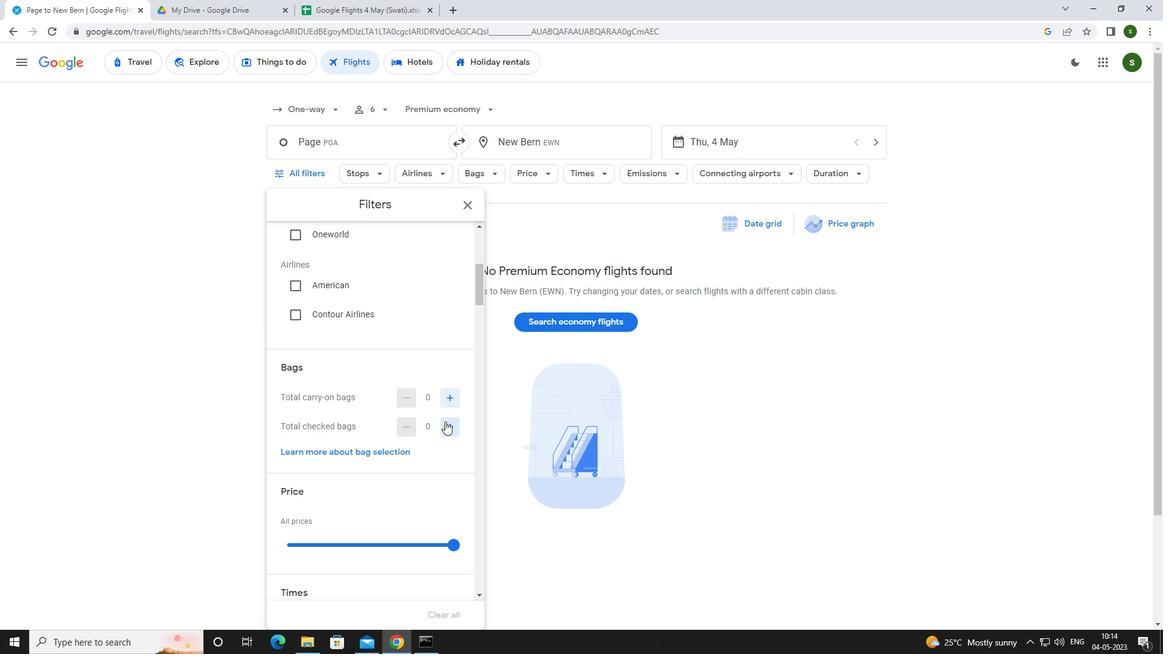 
Action: Mouse pressed left at (447, 423)
Screenshot: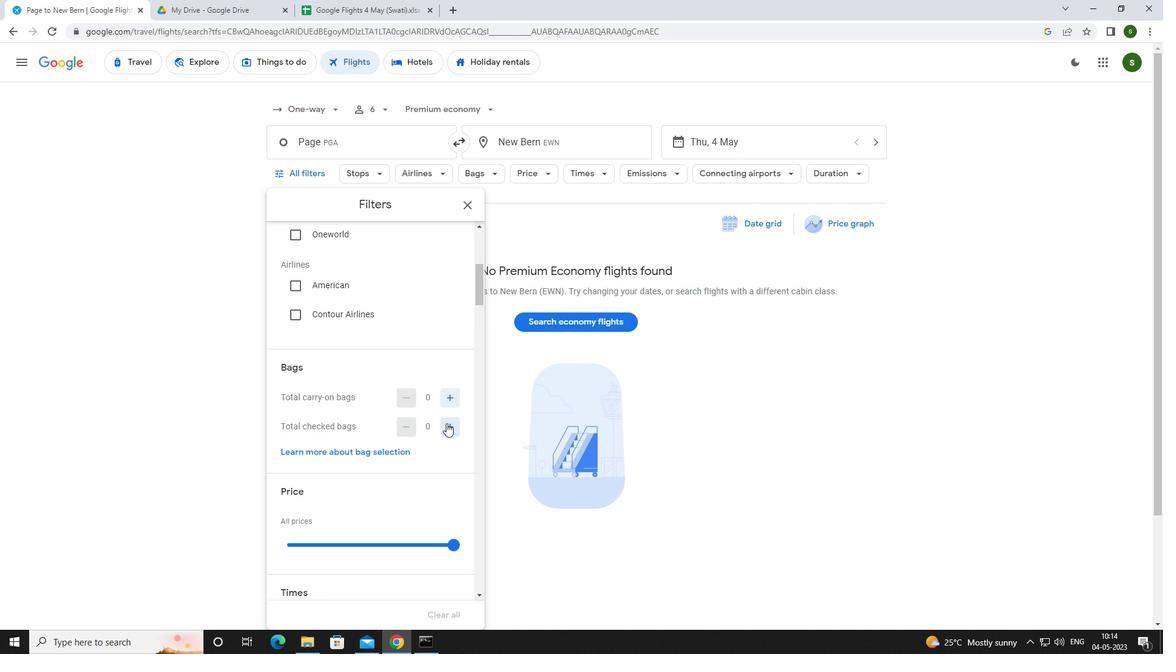 
Action: Mouse scrolled (447, 423) with delta (0, 0)
Screenshot: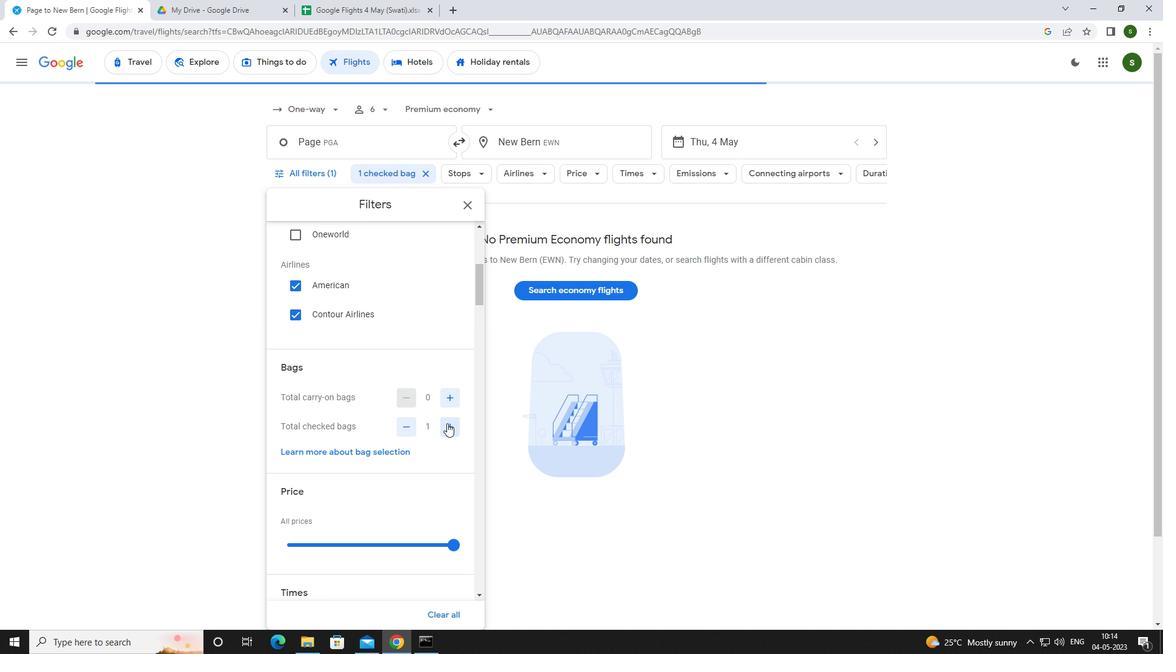 
Action: Mouse scrolled (447, 423) with delta (0, 0)
Screenshot: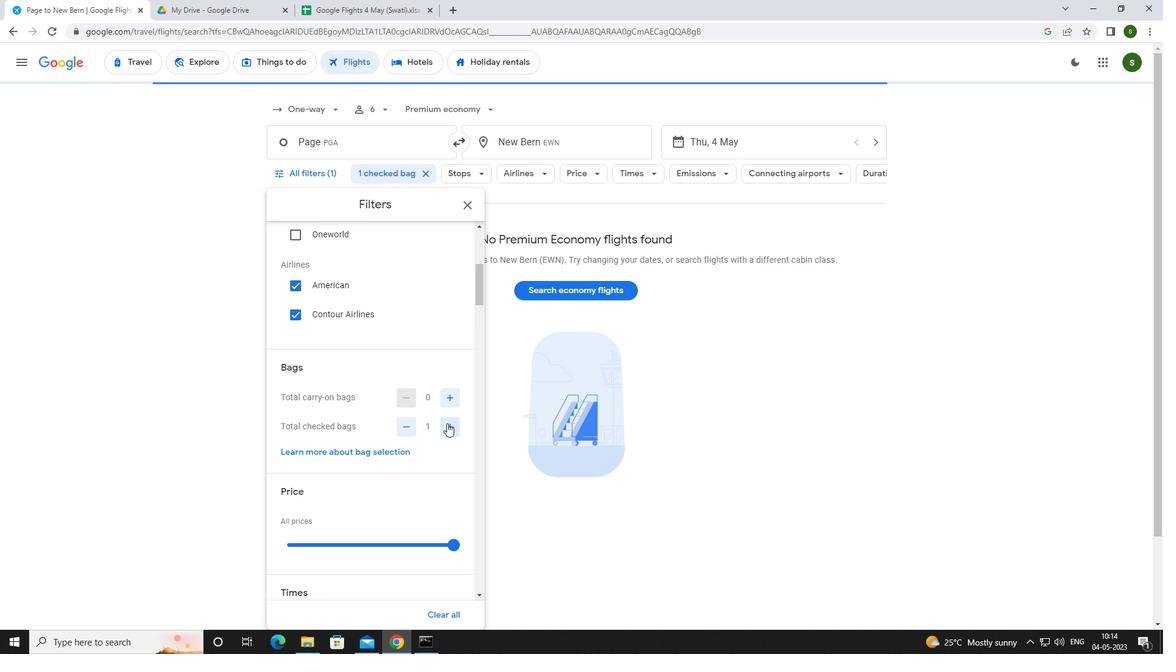 
Action: Mouse moved to (453, 422)
Screenshot: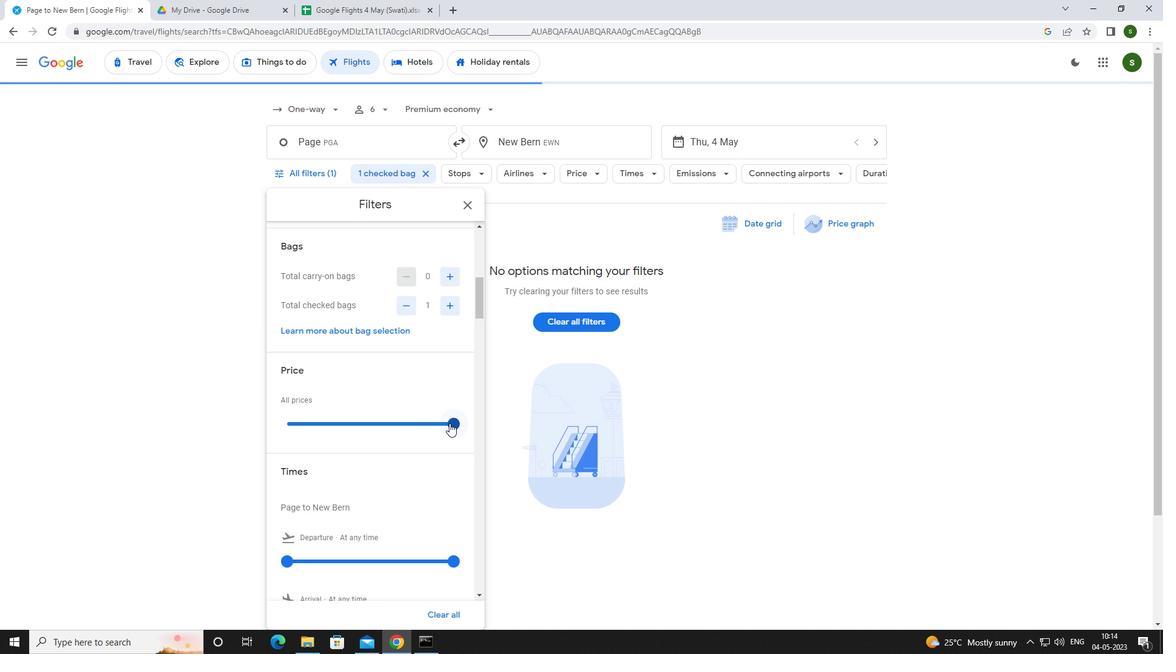 
Action: Mouse pressed left at (453, 422)
Screenshot: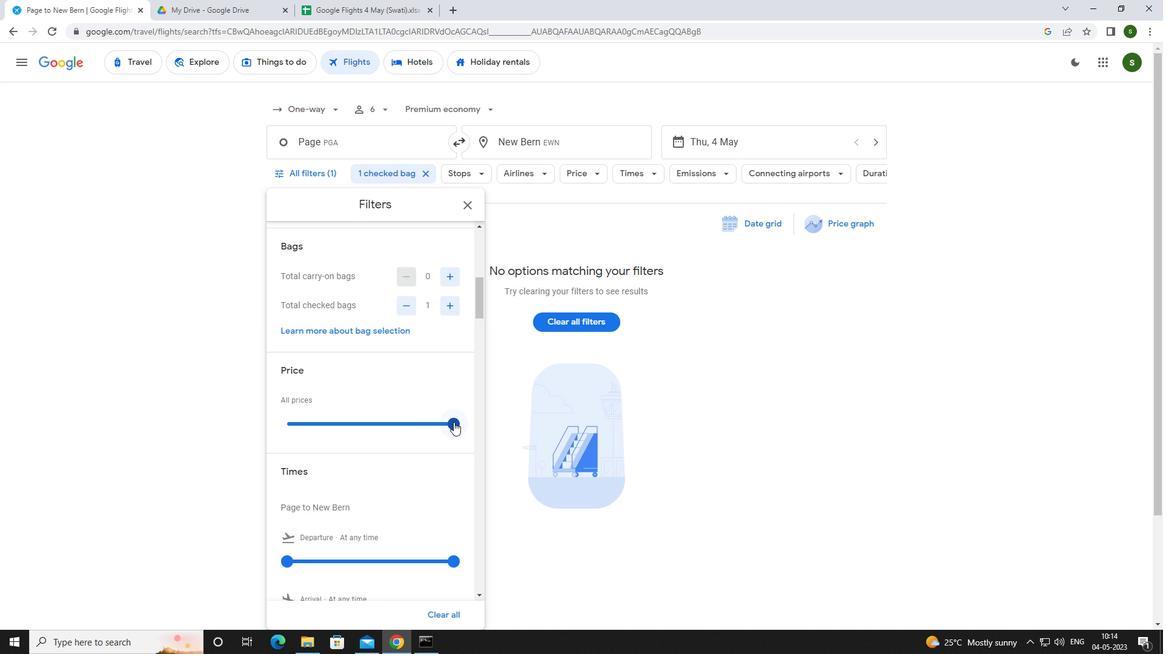 
Action: Mouse scrolled (453, 421) with delta (0, 0)
Screenshot: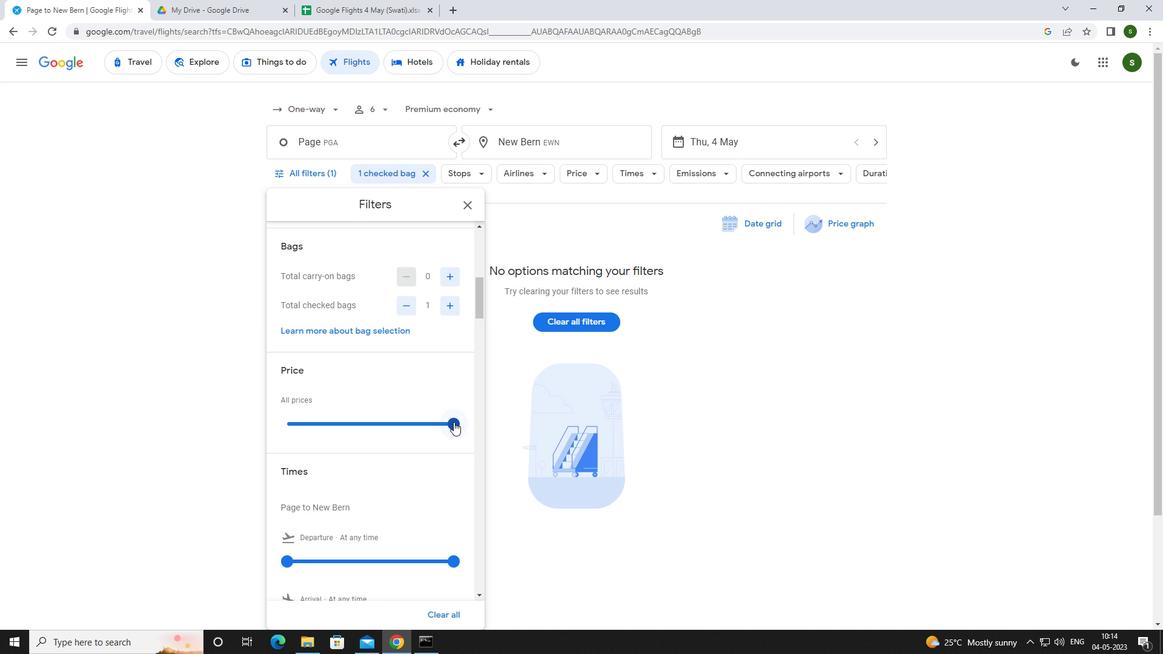 
Action: Mouse scrolled (453, 421) with delta (0, 0)
Screenshot: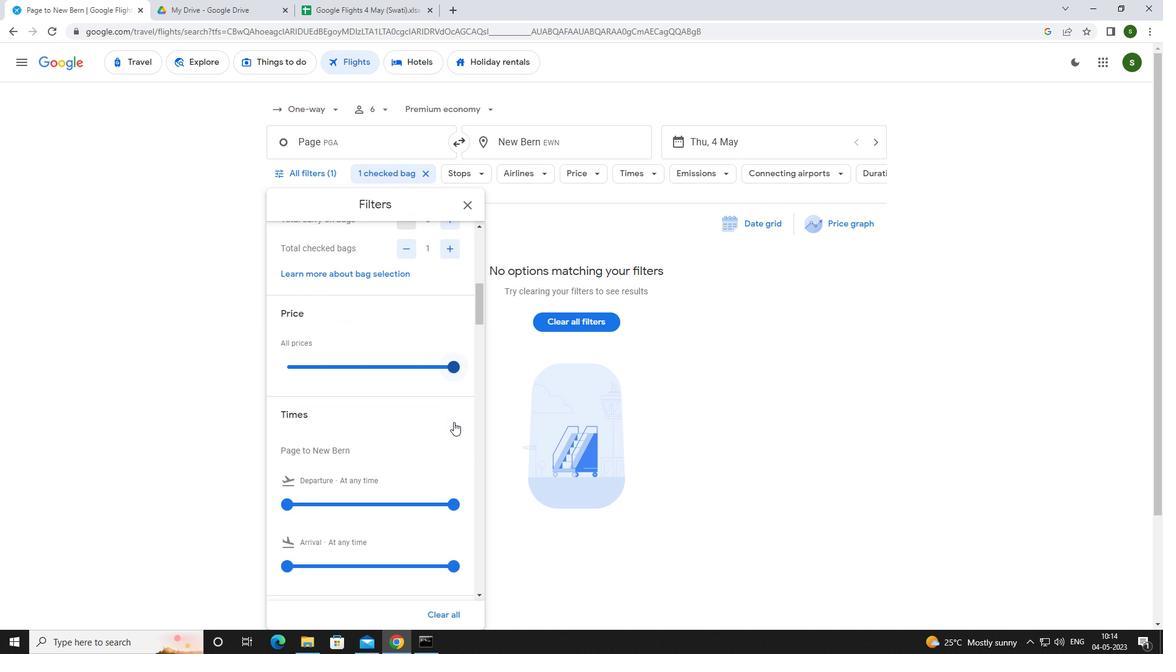 
Action: Mouse moved to (288, 439)
Screenshot: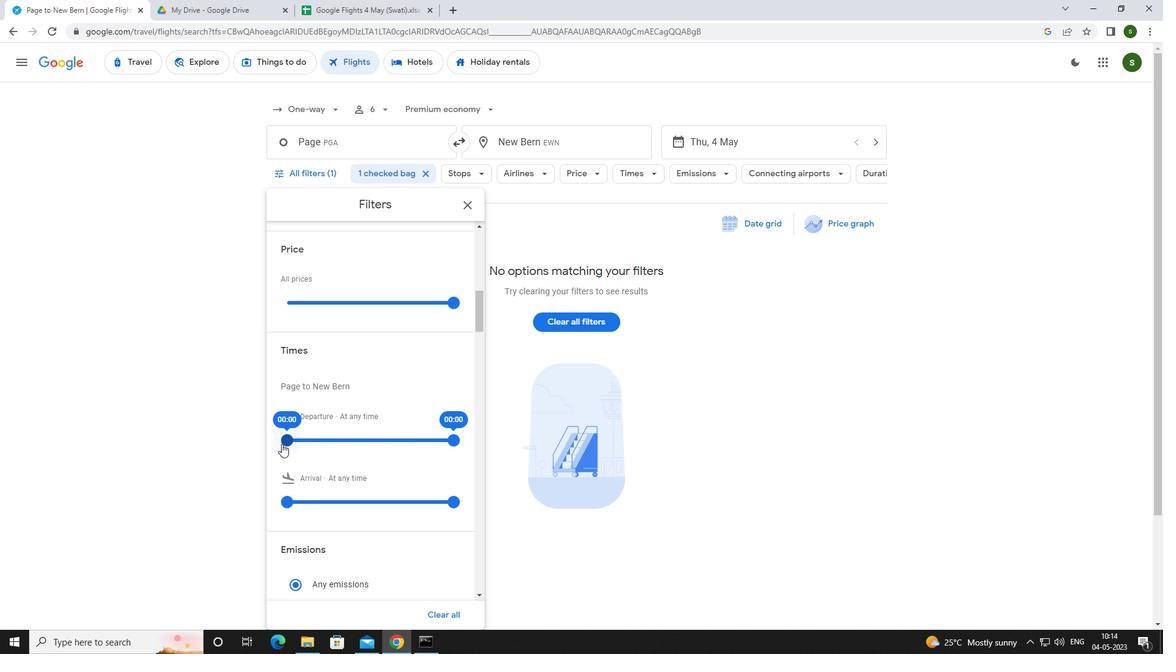 
Action: Mouse pressed left at (288, 439)
Screenshot: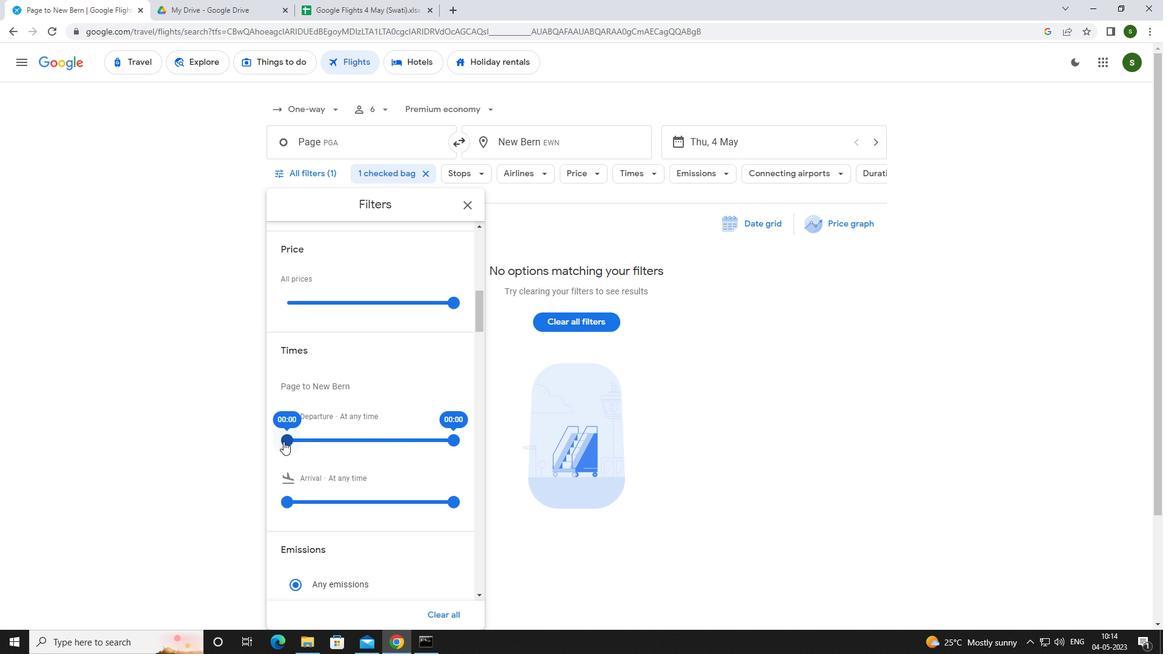 
Action: Mouse moved to (752, 456)
Screenshot: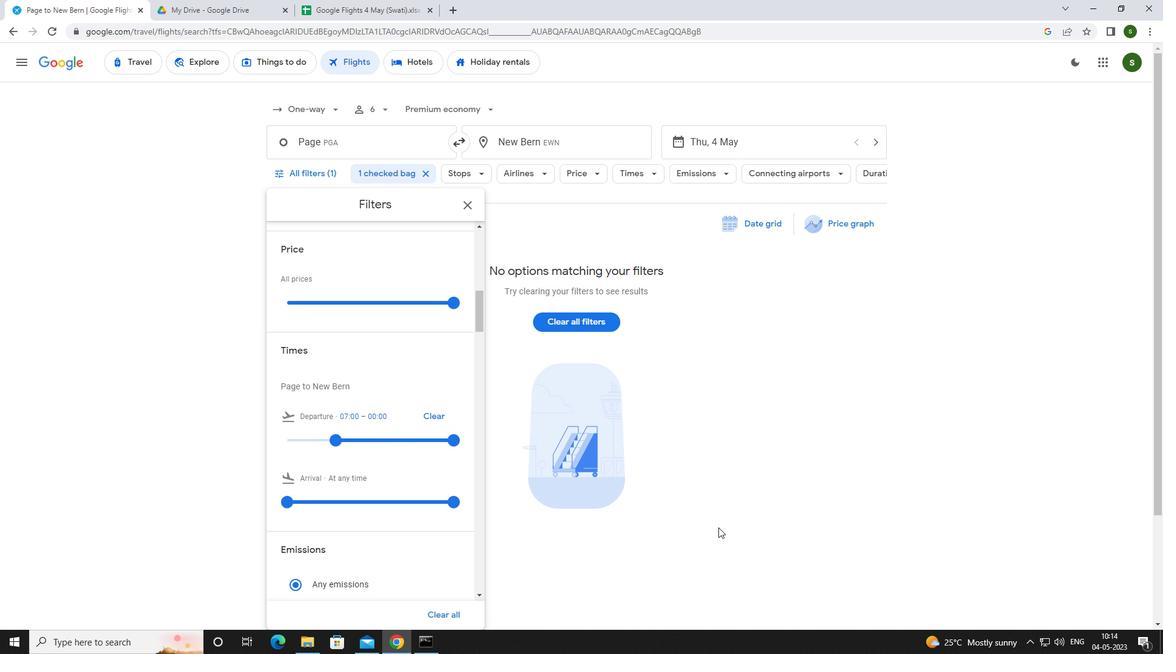 
Action: Mouse pressed left at (752, 456)
Screenshot: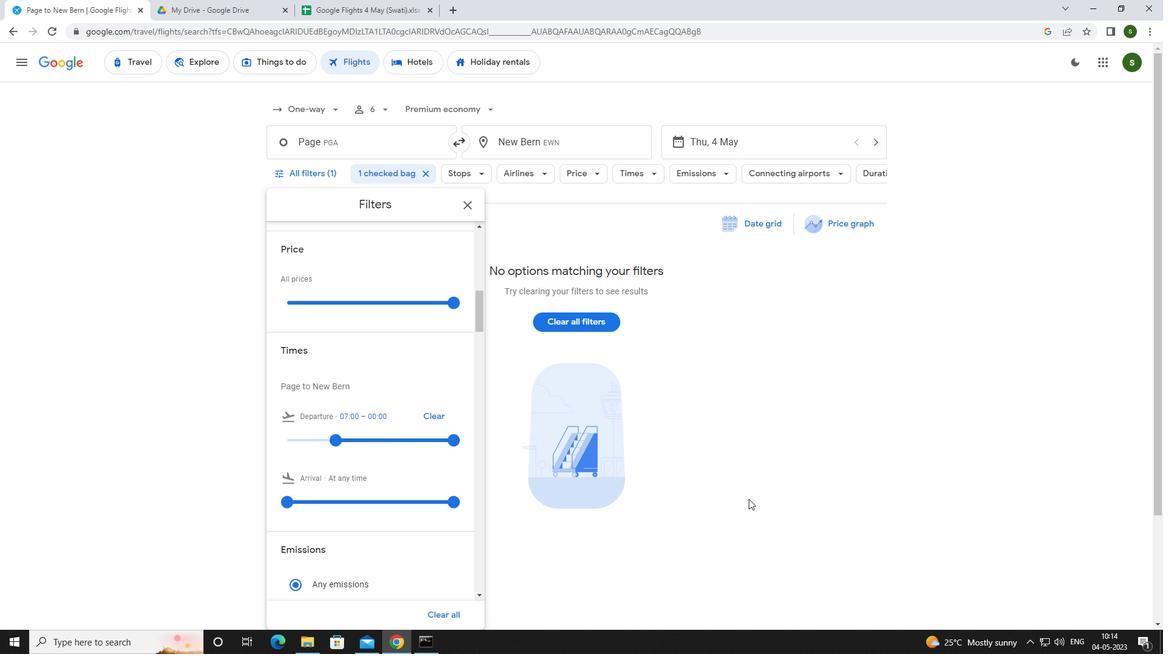 
Action: Mouse moved to (751, 456)
Screenshot: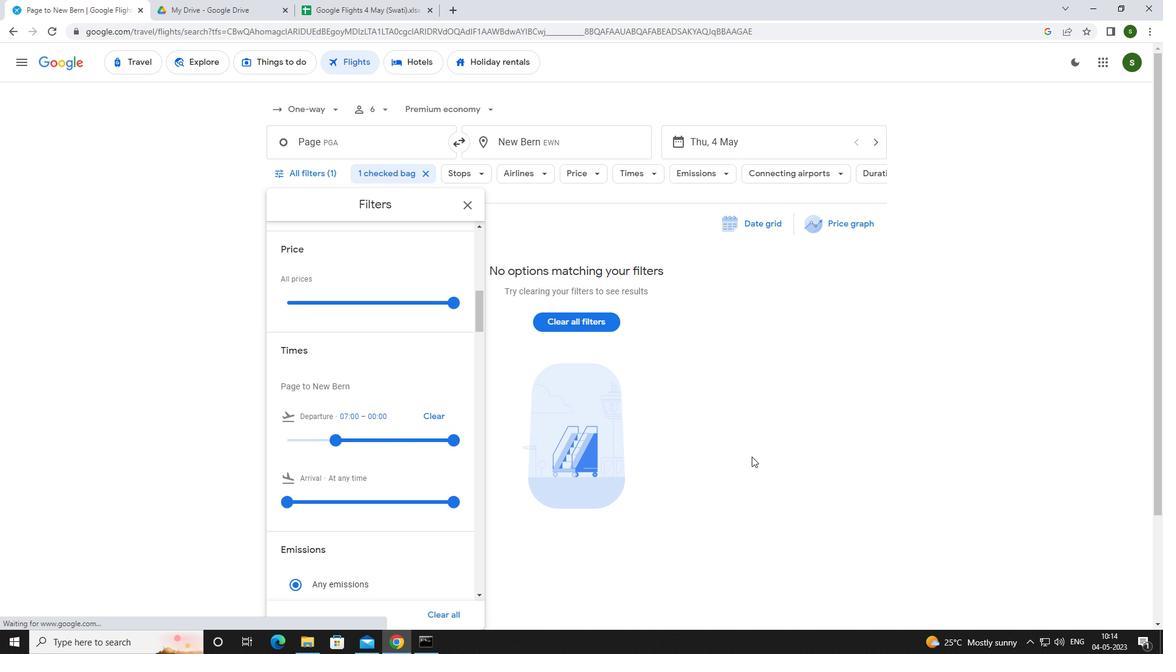 
